 Task: Search one way flight ticket for 3 adults, 3 children in business from Nantucket: Nantucket Memorial Airport to Rock Springs: Southwest Wyoming Regional Airport (rock Springs Sweetwater County Airport) on 8-5-2023. Choice of flights is Singapure airlines. Number of bags: 4 checked bags. Price is upto 42000. Outbound departure time preference is 19:30.
Action: Mouse moved to (248, 254)
Screenshot: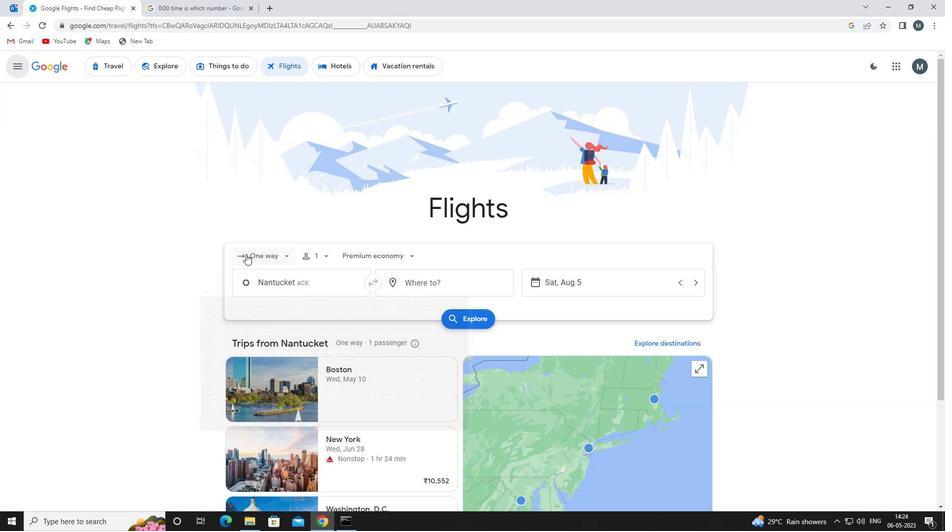 
Action: Mouse pressed left at (248, 254)
Screenshot: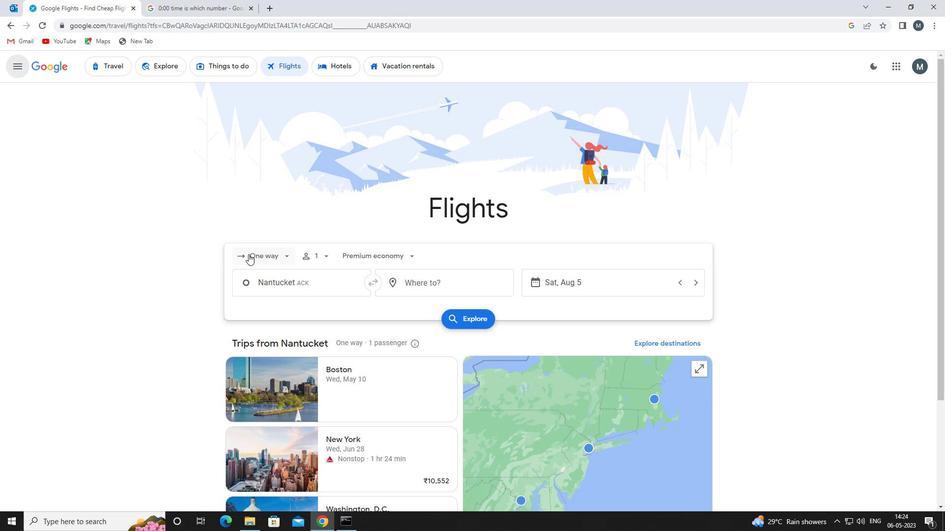 
Action: Mouse moved to (269, 305)
Screenshot: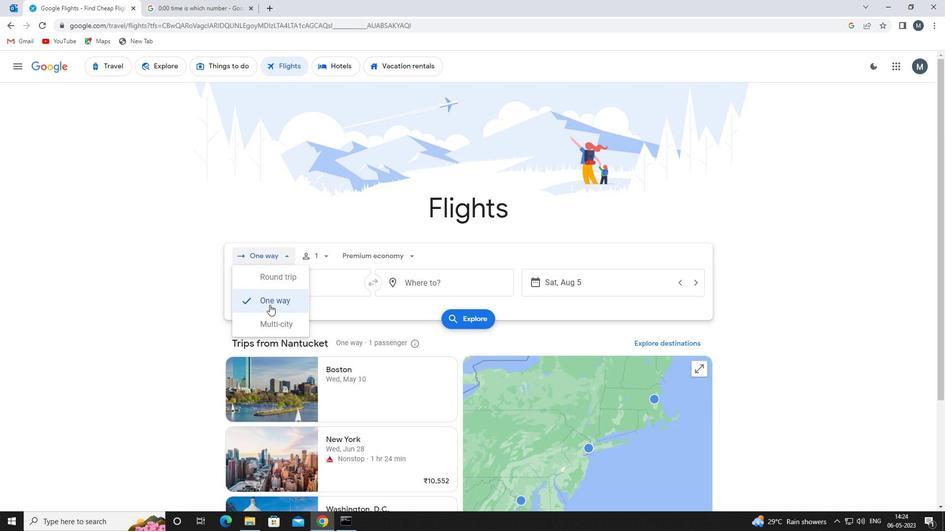 
Action: Mouse pressed left at (269, 305)
Screenshot: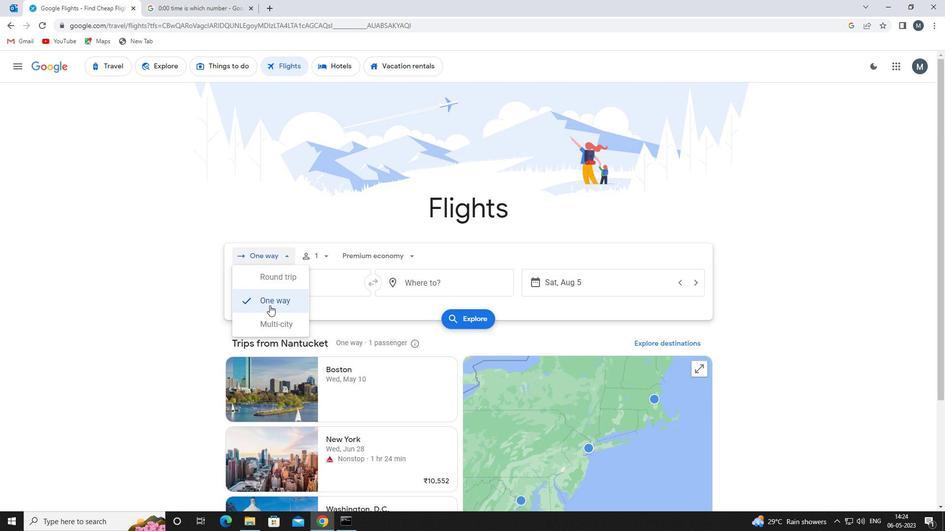 
Action: Mouse moved to (315, 260)
Screenshot: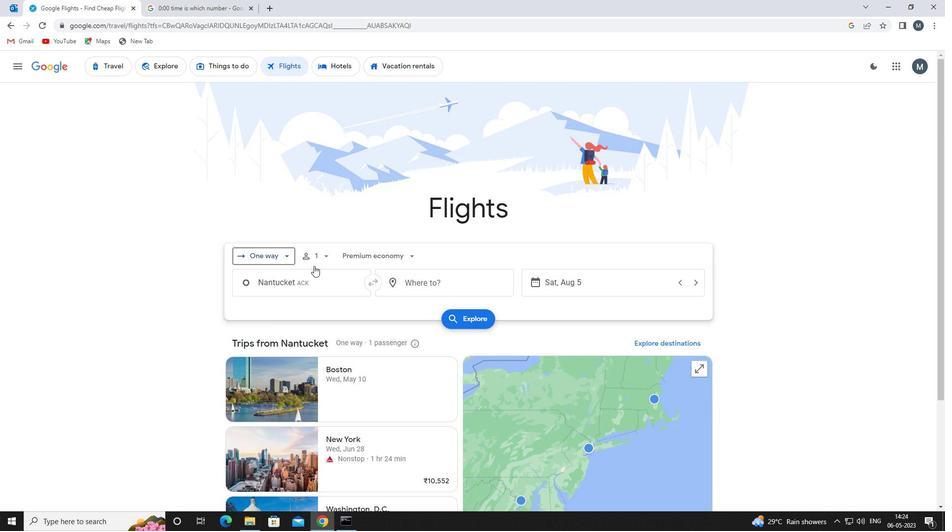 
Action: Mouse pressed left at (315, 260)
Screenshot: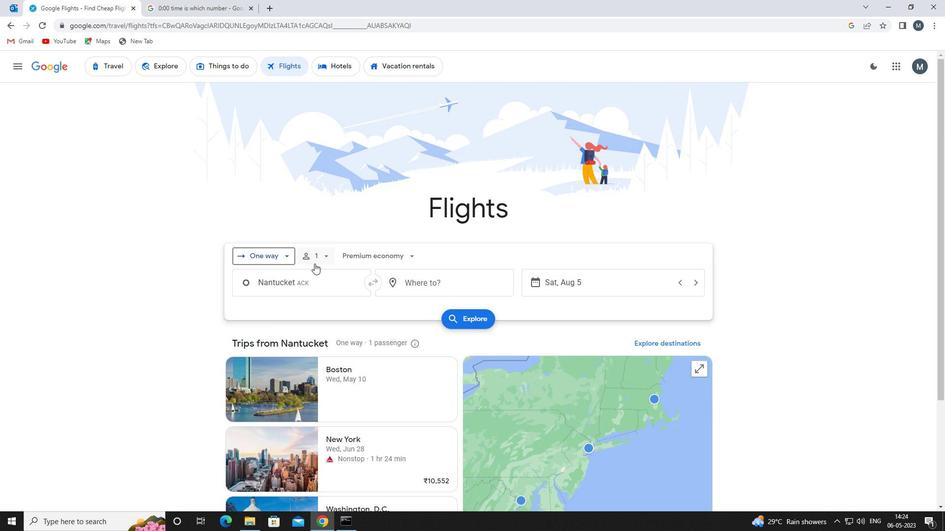 
Action: Mouse moved to (402, 281)
Screenshot: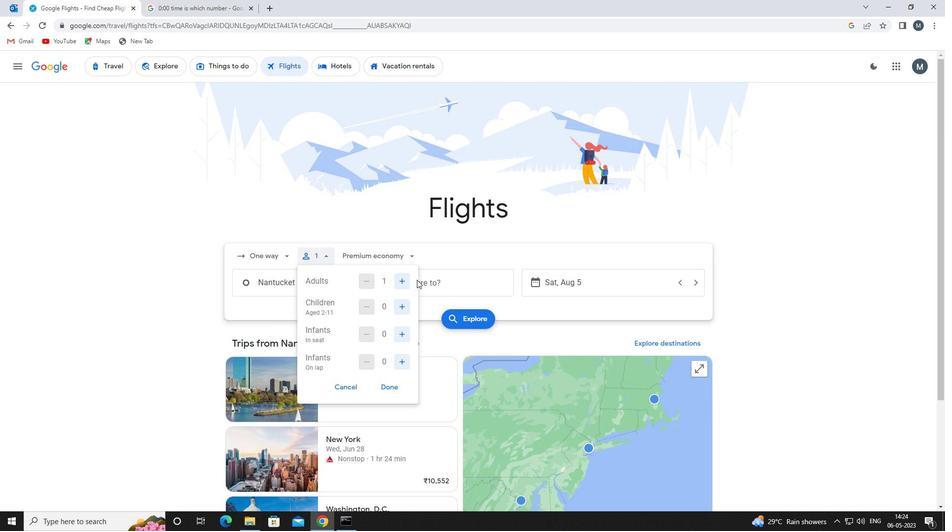 
Action: Mouse pressed left at (402, 281)
Screenshot: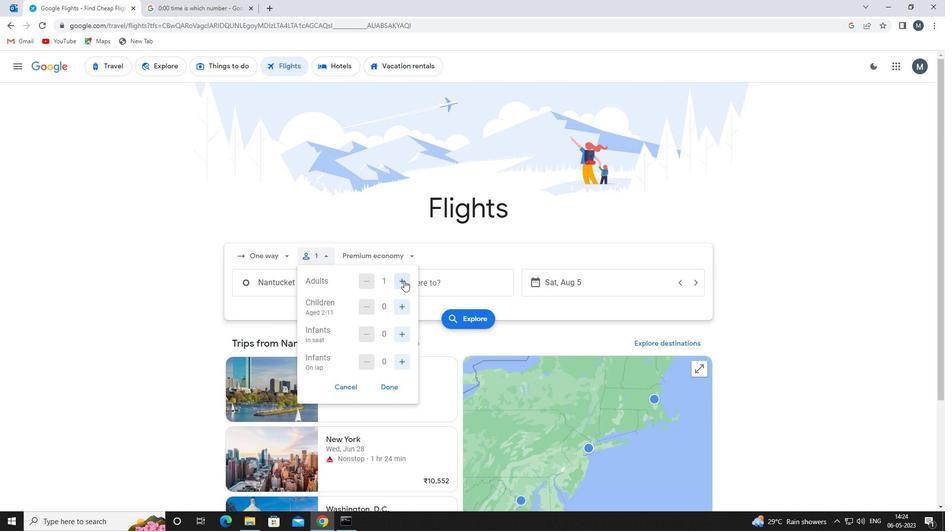 
Action: Mouse pressed left at (402, 281)
Screenshot: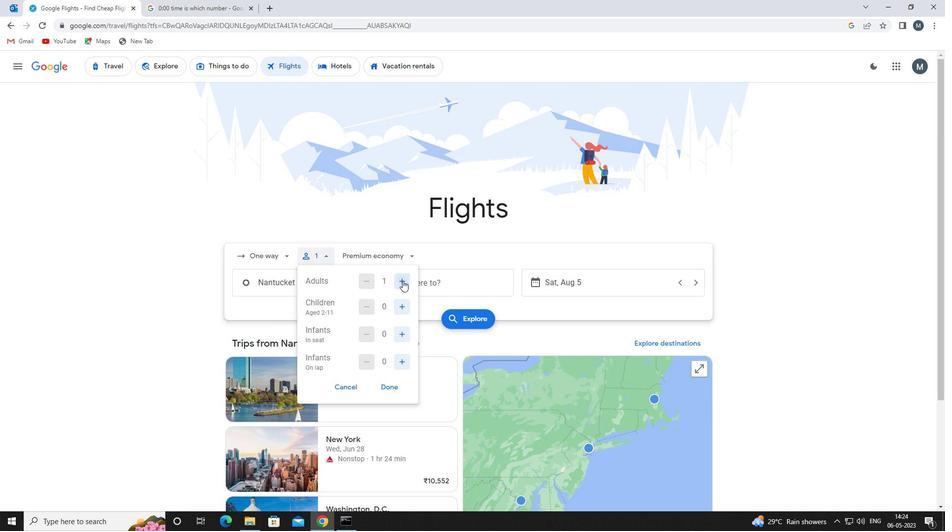 
Action: Mouse moved to (401, 303)
Screenshot: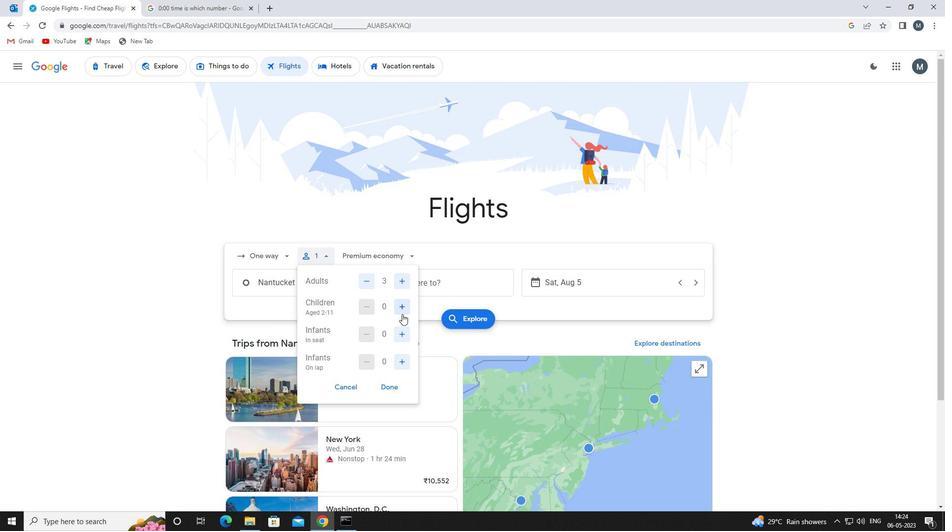 
Action: Mouse pressed left at (401, 303)
Screenshot: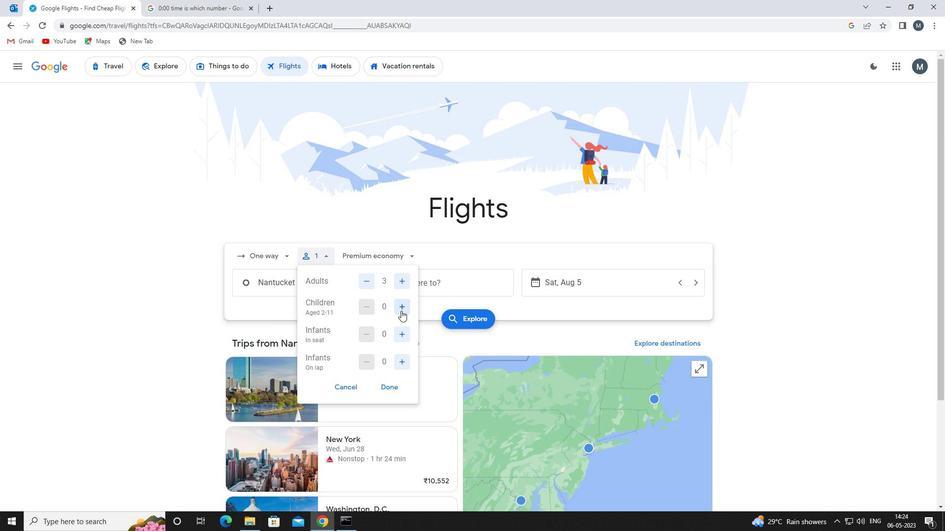 
Action: Mouse pressed left at (401, 303)
Screenshot: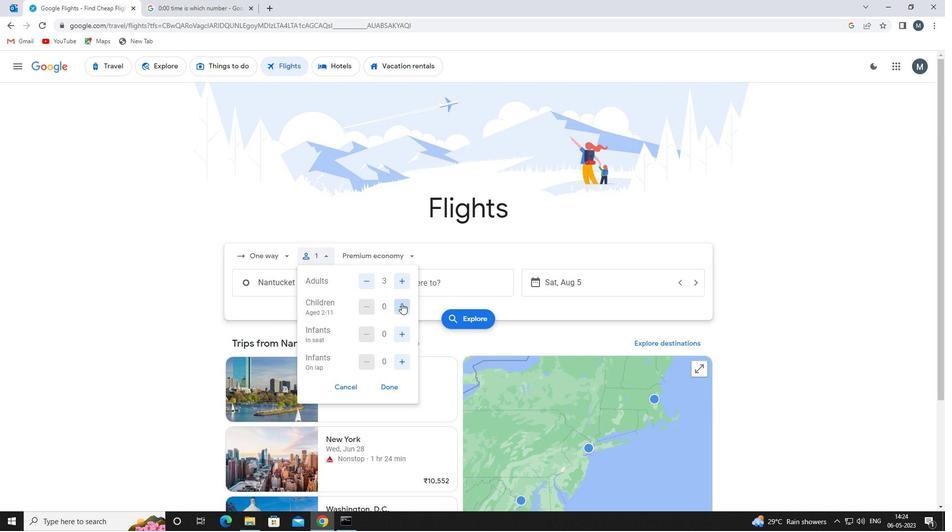 
Action: Mouse pressed left at (401, 303)
Screenshot: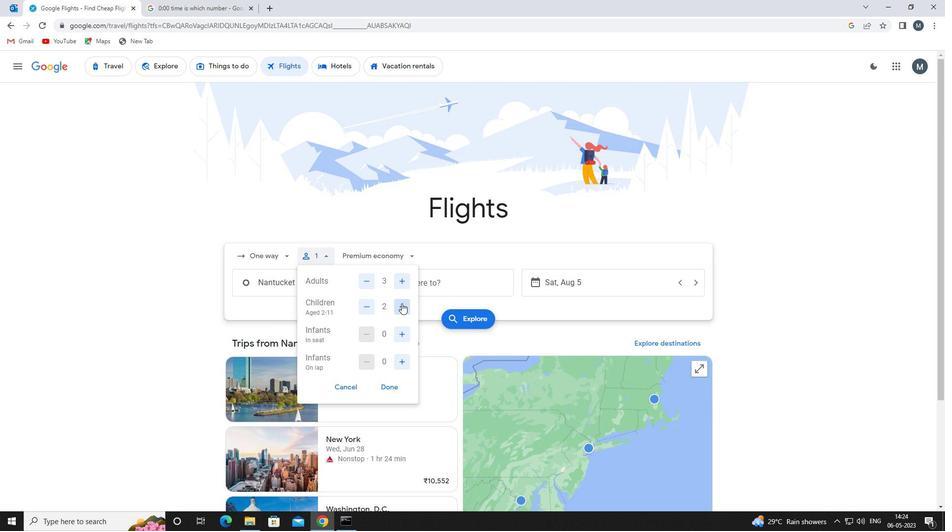 
Action: Mouse moved to (388, 388)
Screenshot: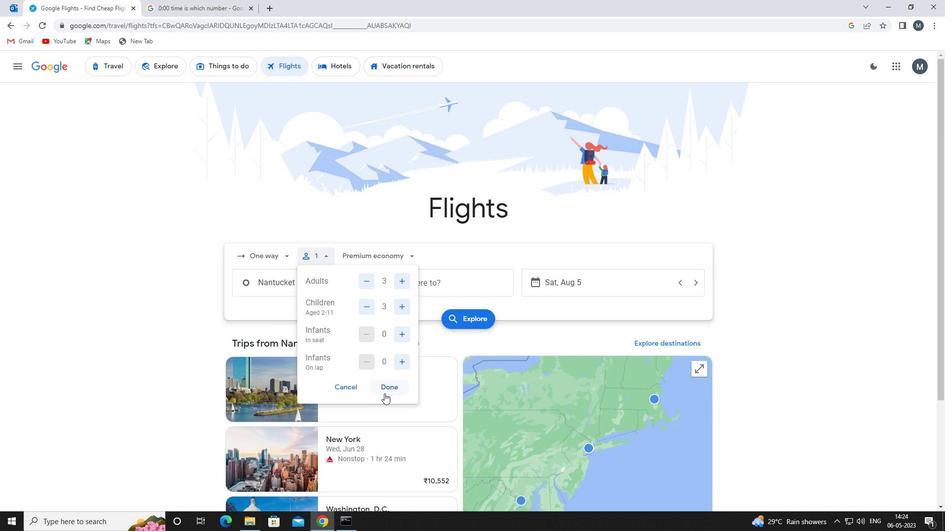 
Action: Mouse pressed left at (388, 388)
Screenshot: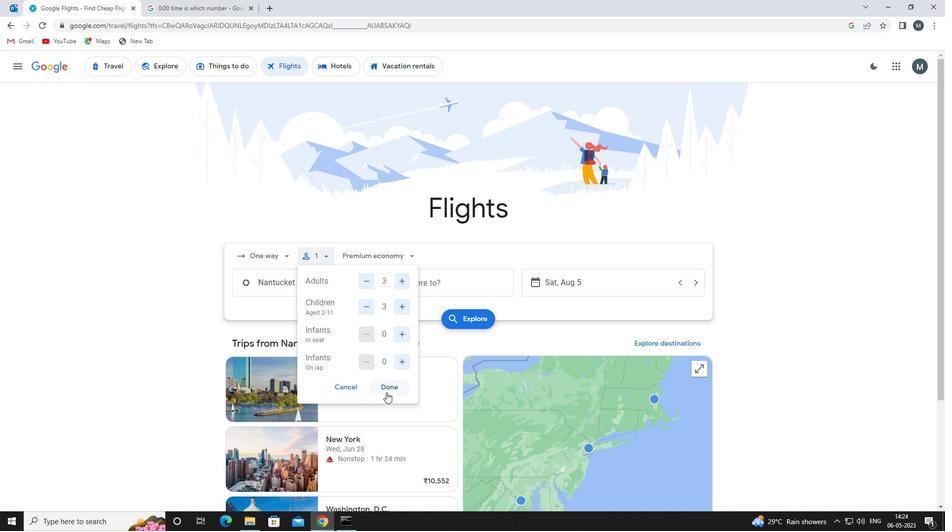 
Action: Mouse moved to (388, 254)
Screenshot: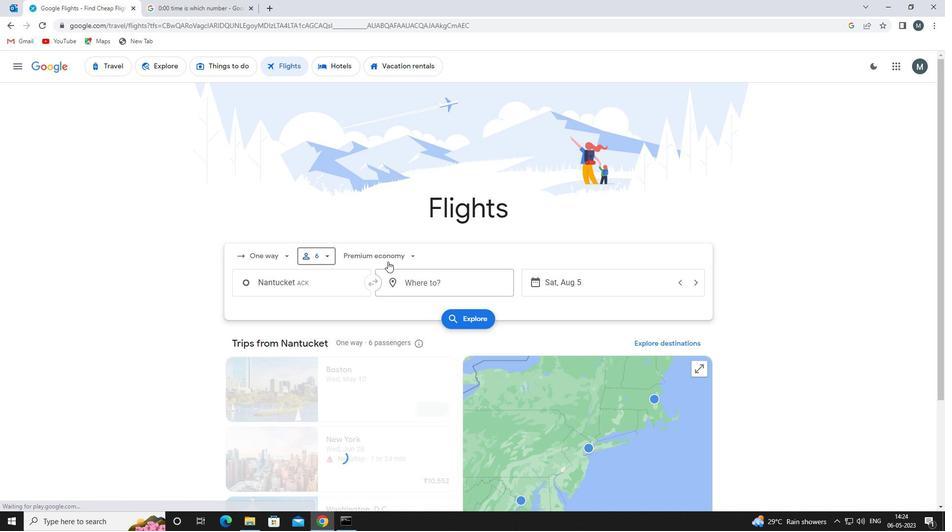 
Action: Mouse pressed left at (388, 254)
Screenshot: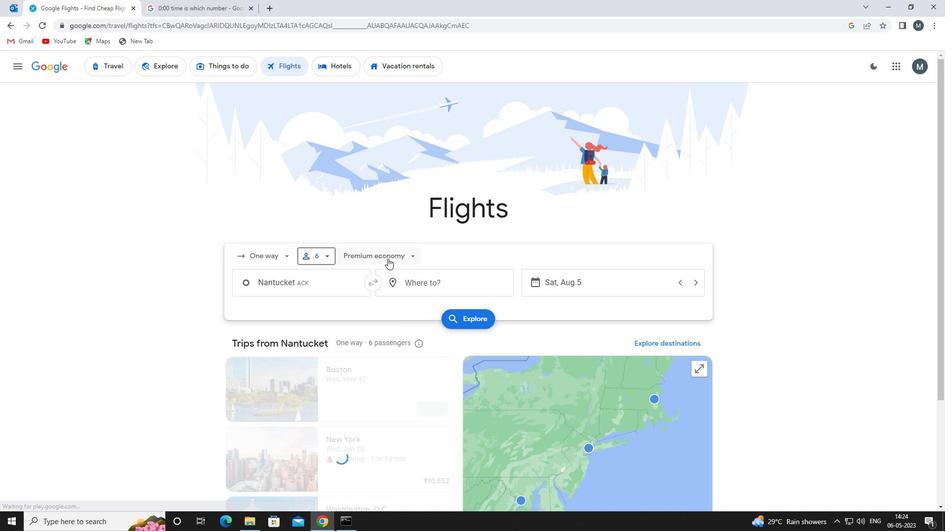 
Action: Mouse moved to (378, 324)
Screenshot: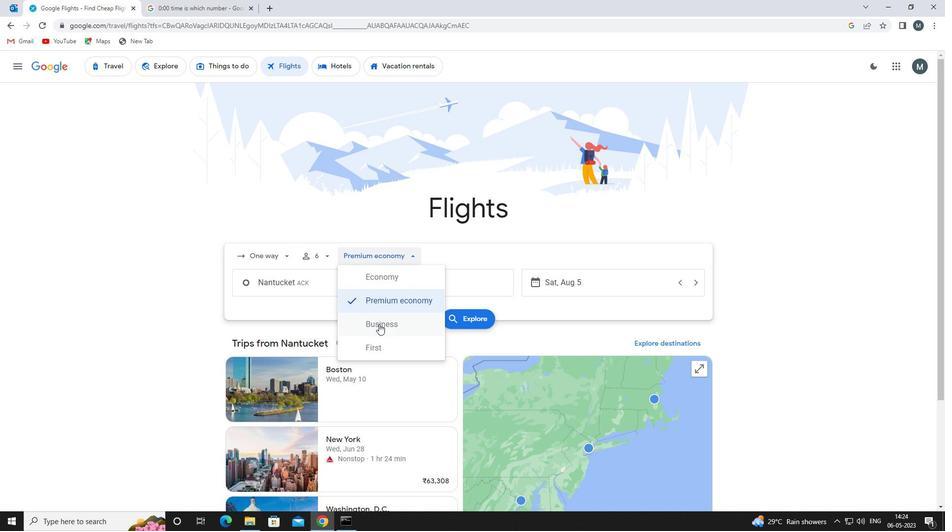 
Action: Mouse pressed left at (378, 324)
Screenshot: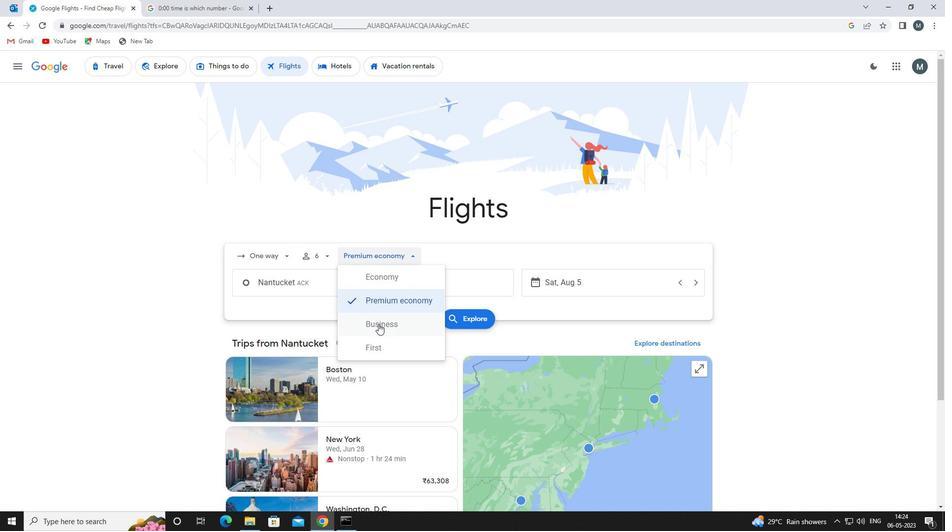 
Action: Mouse moved to (295, 287)
Screenshot: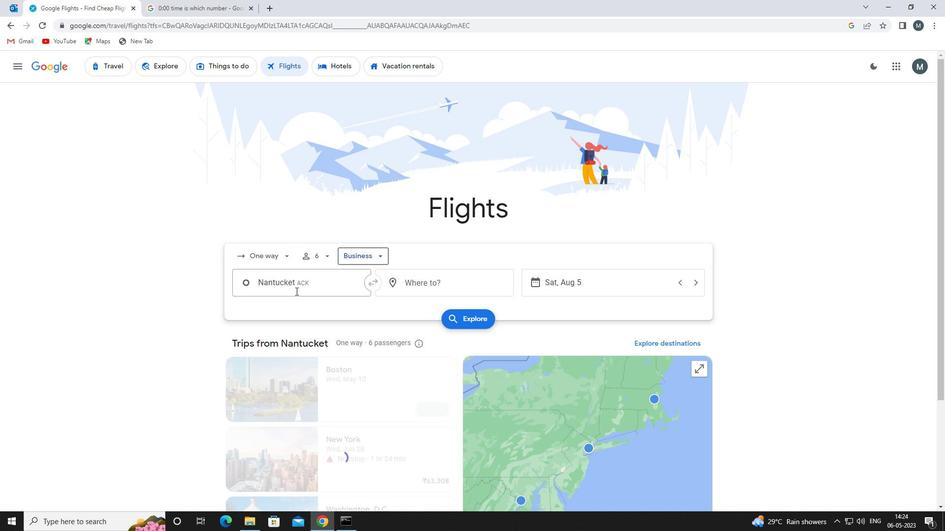 
Action: Mouse pressed left at (295, 287)
Screenshot: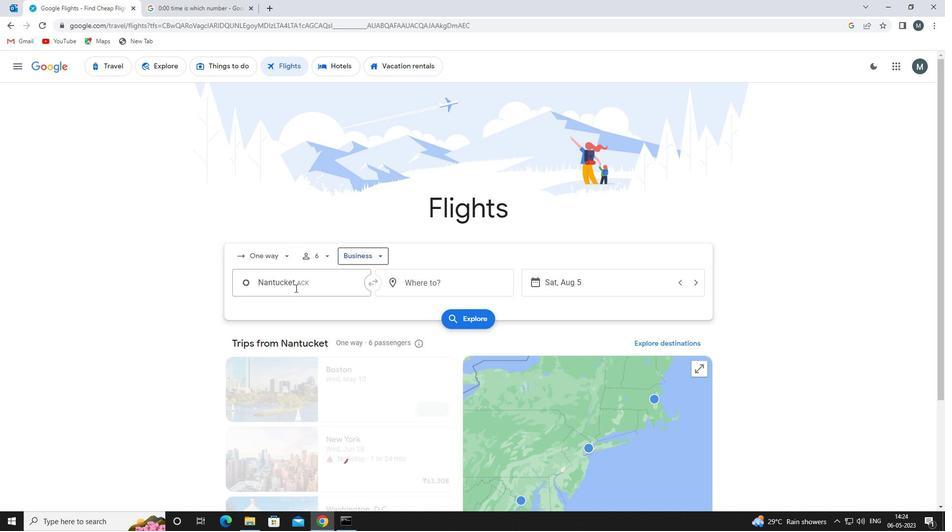 
Action: Mouse moved to (295, 286)
Screenshot: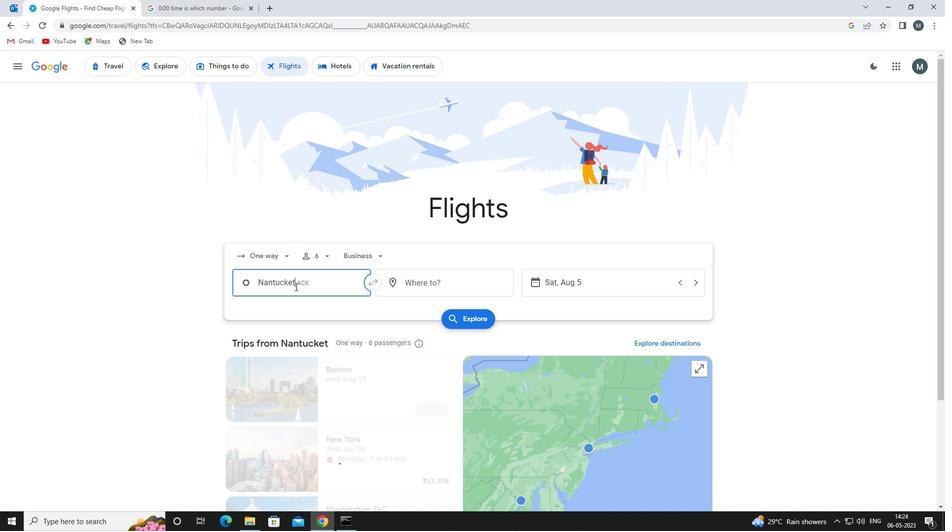 
Action: Key pressed nan<Key.enter>
Screenshot: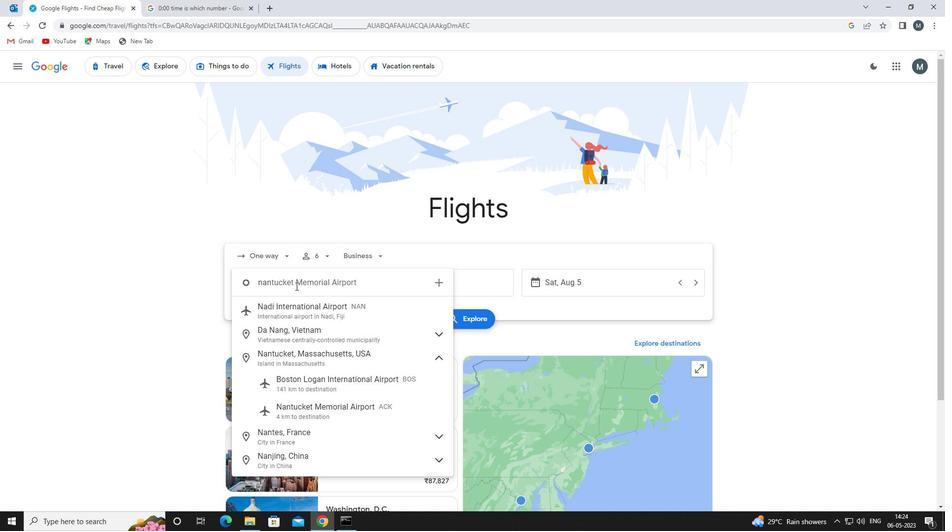 
Action: Mouse moved to (291, 284)
Screenshot: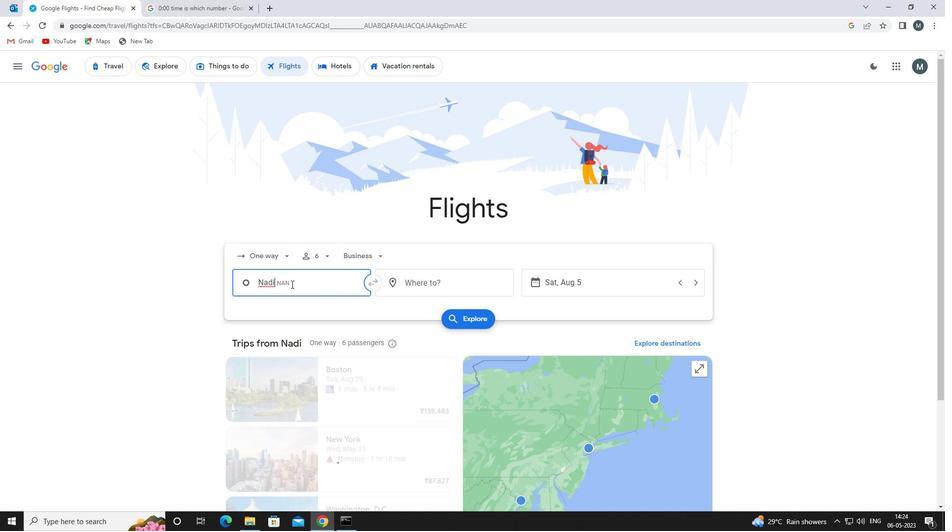 
Action: Key pressed <Key.backspace><Key.backspace>ntucket
Screenshot: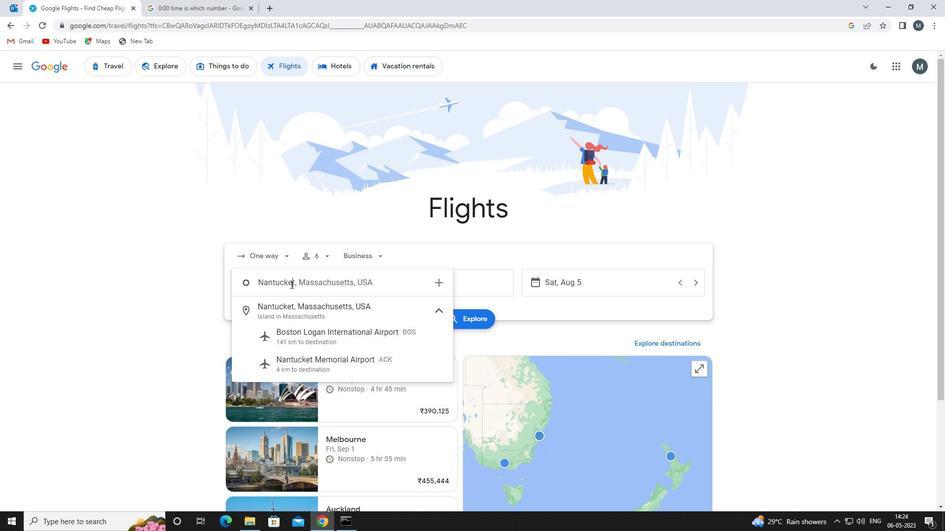 
Action: Mouse moved to (308, 364)
Screenshot: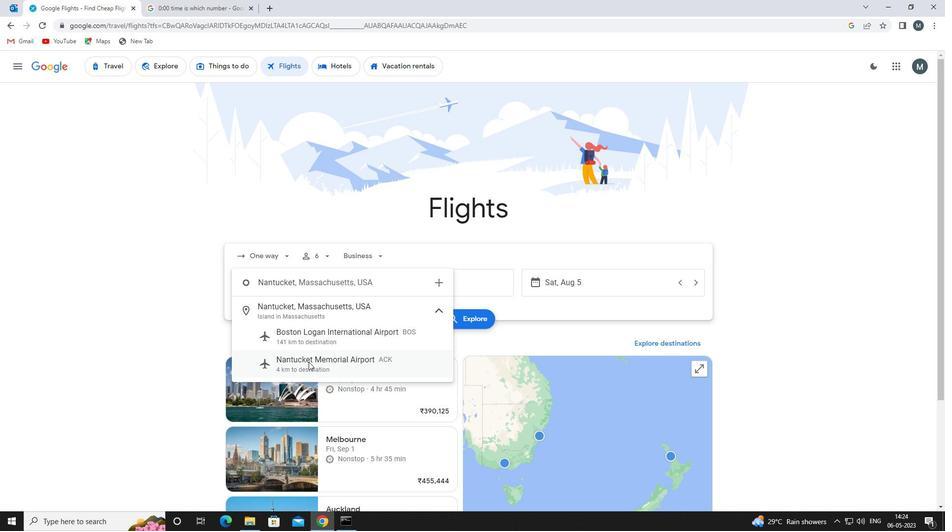 
Action: Mouse pressed left at (308, 364)
Screenshot: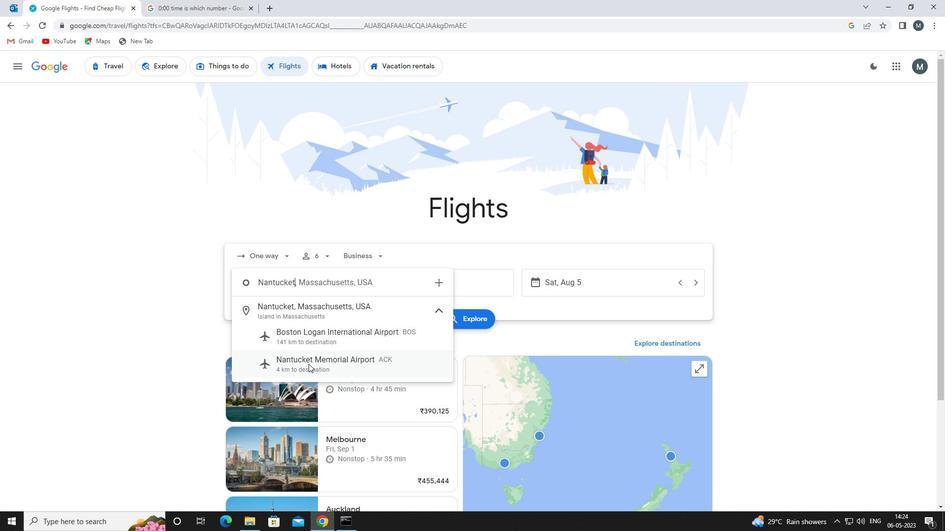 
Action: Mouse moved to (430, 283)
Screenshot: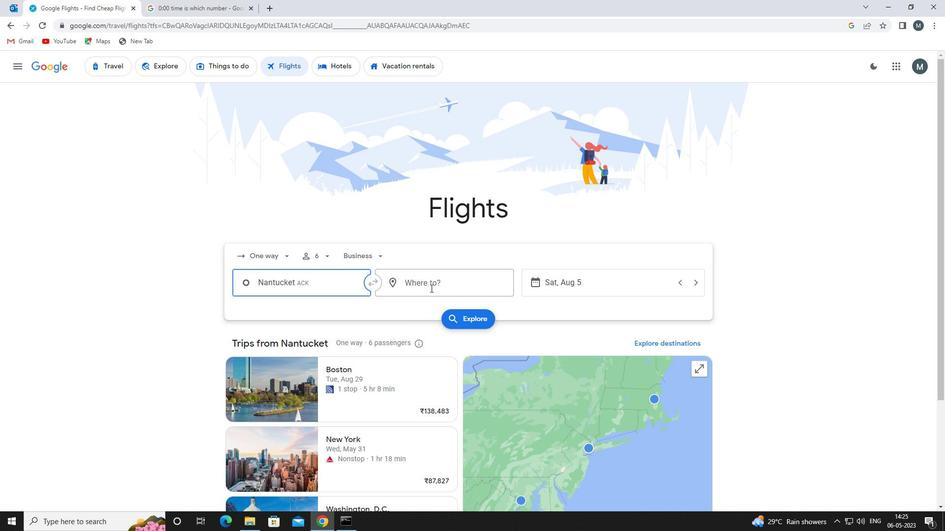 
Action: Mouse pressed left at (430, 283)
Screenshot: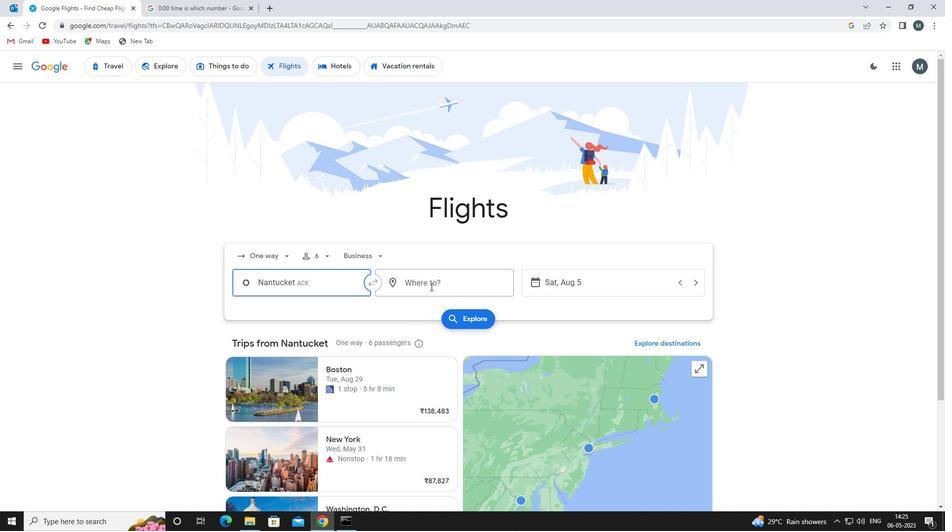 
Action: Key pressed southwest<Key.space>wy
Screenshot: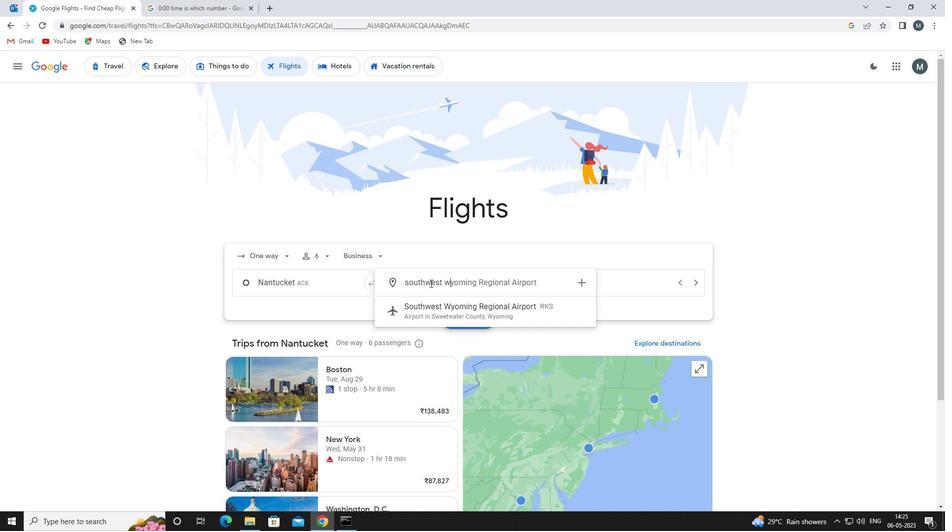 
Action: Mouse moved to (455, 314)
Screenshot: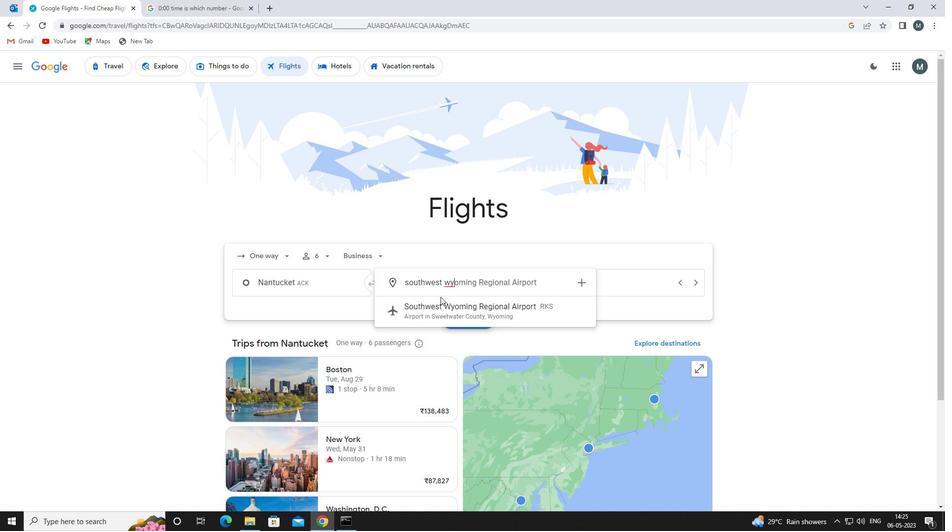 
Action: Mouse pressed left at (455, 314)
Screenshot: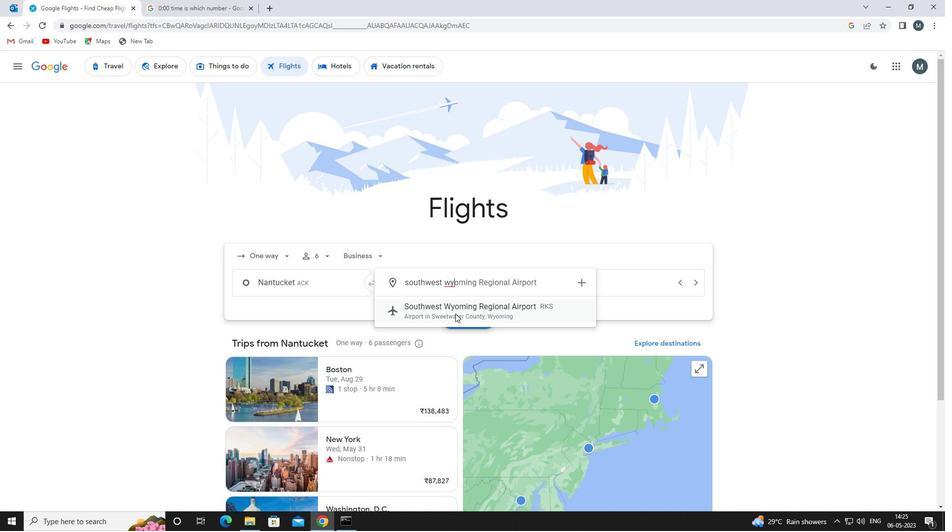 
Action: Mouse moved to (548, 286)
Screenshot: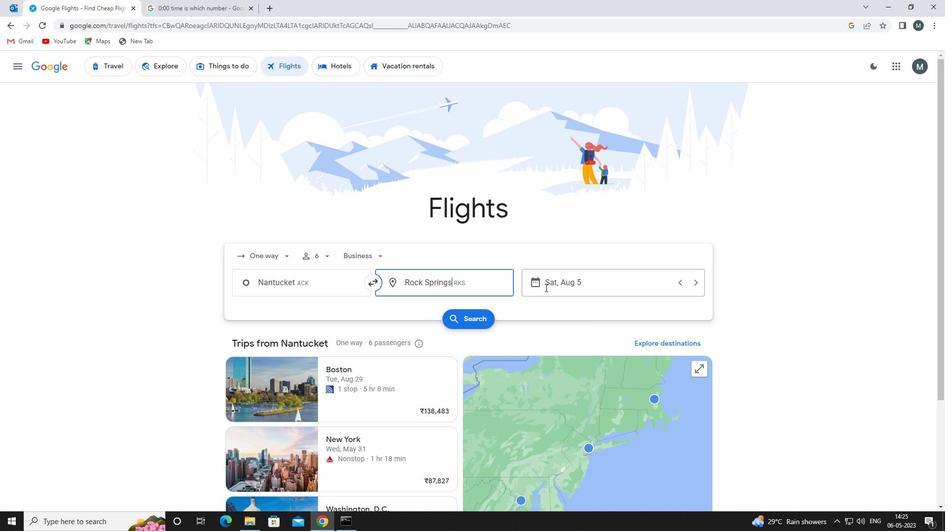 
Action: Mouse pressed left at (548, 286)
Screenshot: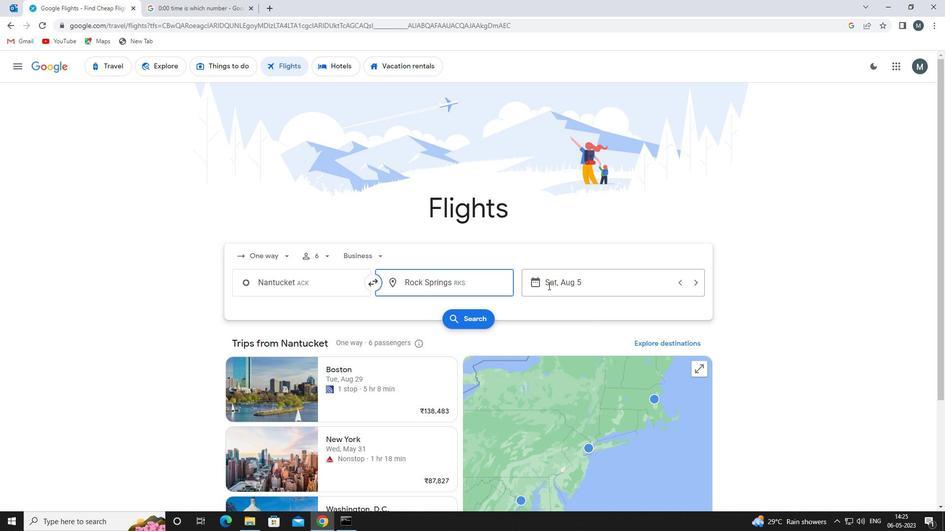 
Action: Mouse moved to (496, 332)
Screenshot: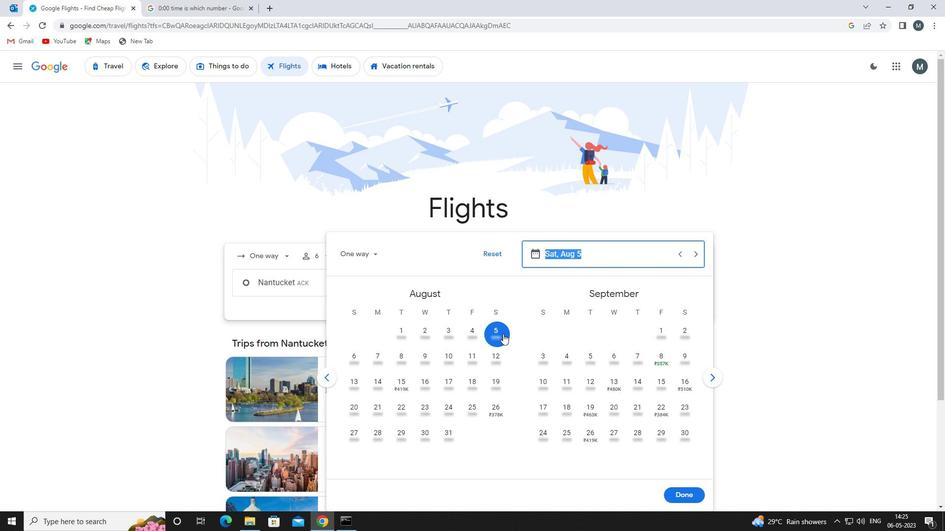 
Action: Mouse pressed left at (496, 332)
Screenshot: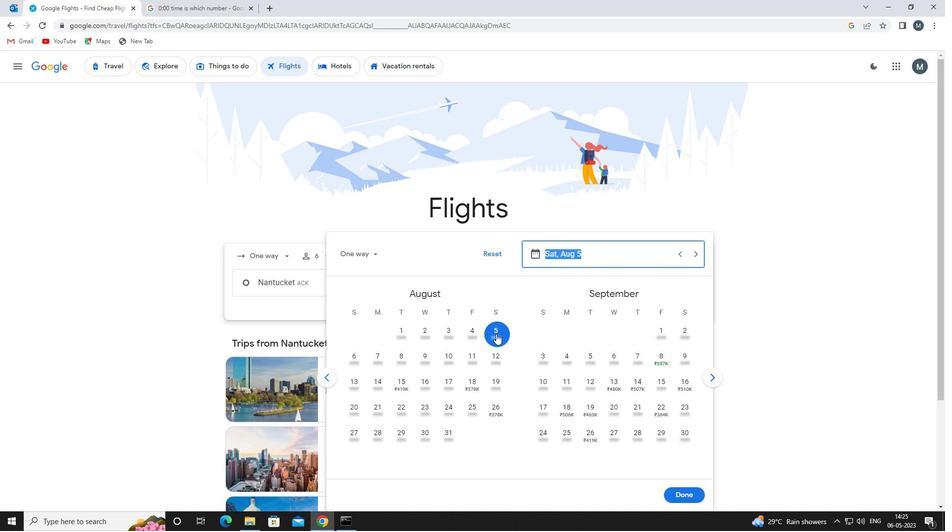 
Action: Mouse moved to (678, 498)
Screenshot: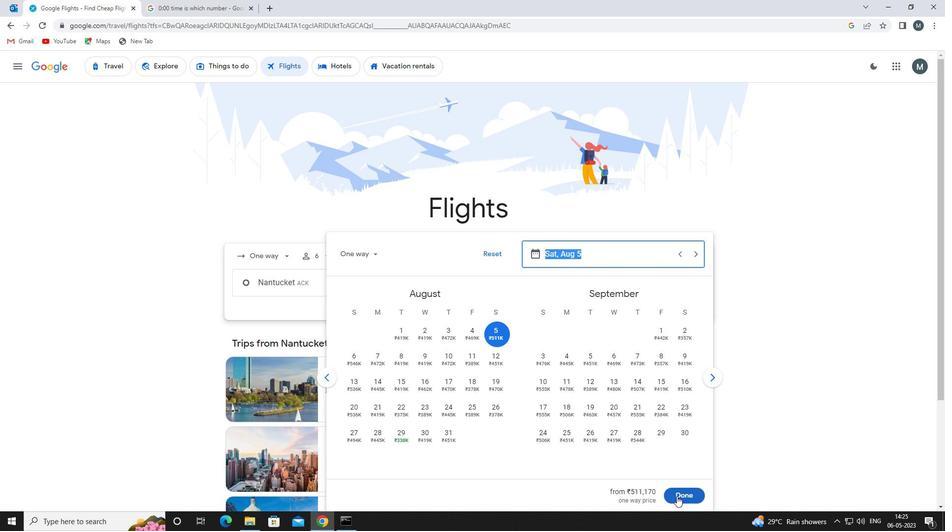 
Action: Mouse pressed left at (678, 498)
Screenshot: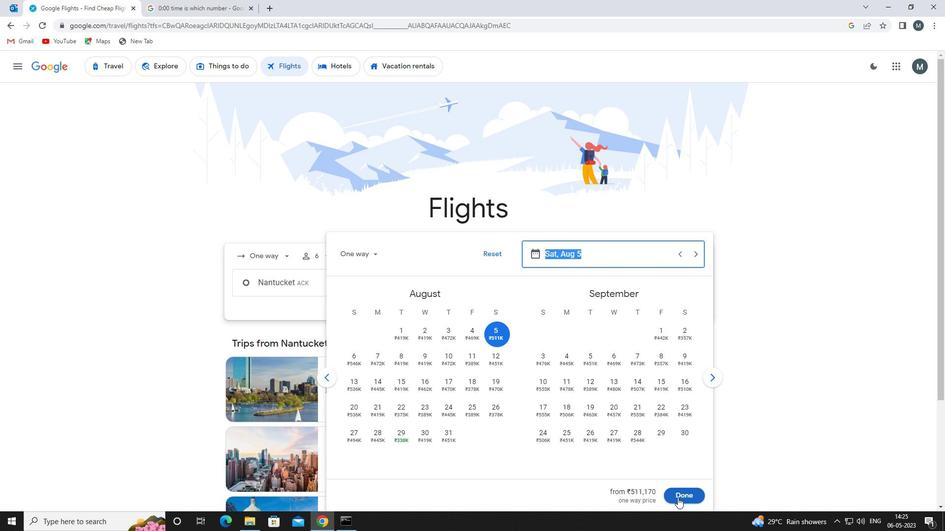 
Action: Mouse moved to (464, 323)
Screenshot: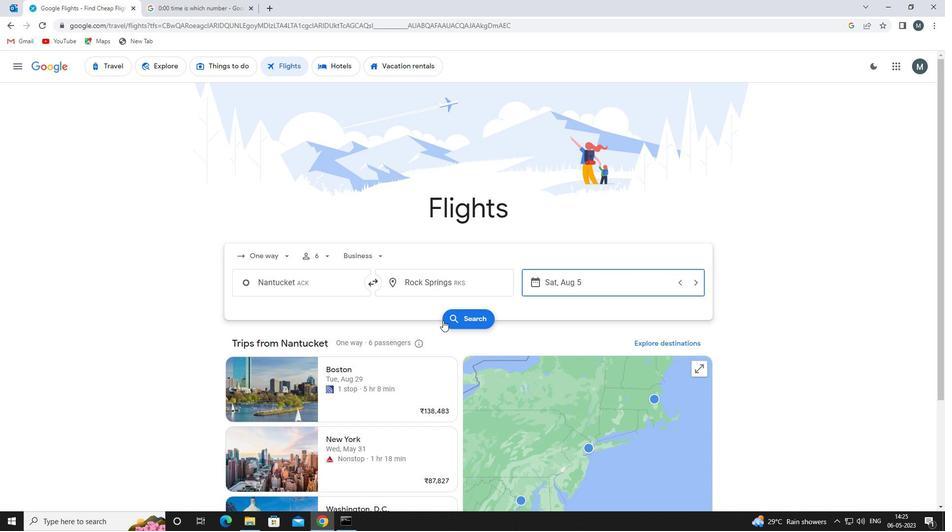 
Action: Mouse pressed left at (464, 323)
Screenshot: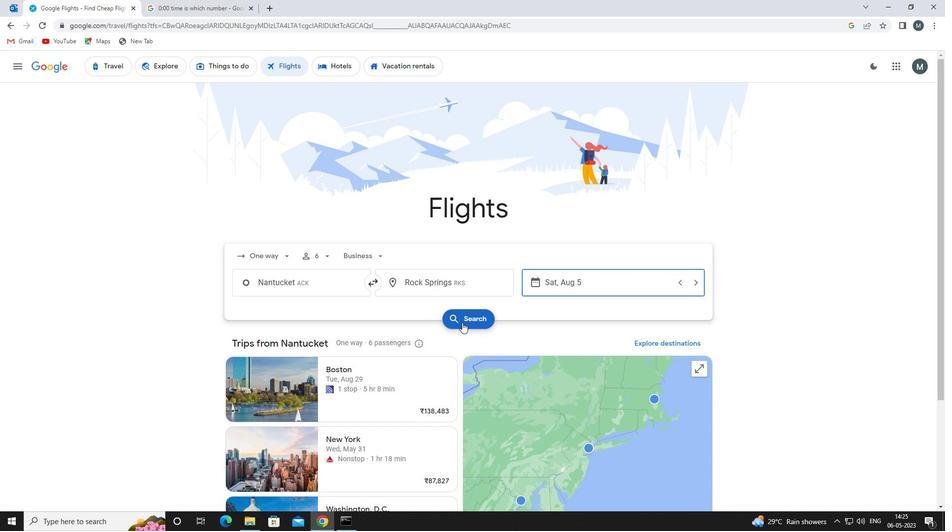 
Action: Mouse moved to (259, 160)
Screenshot: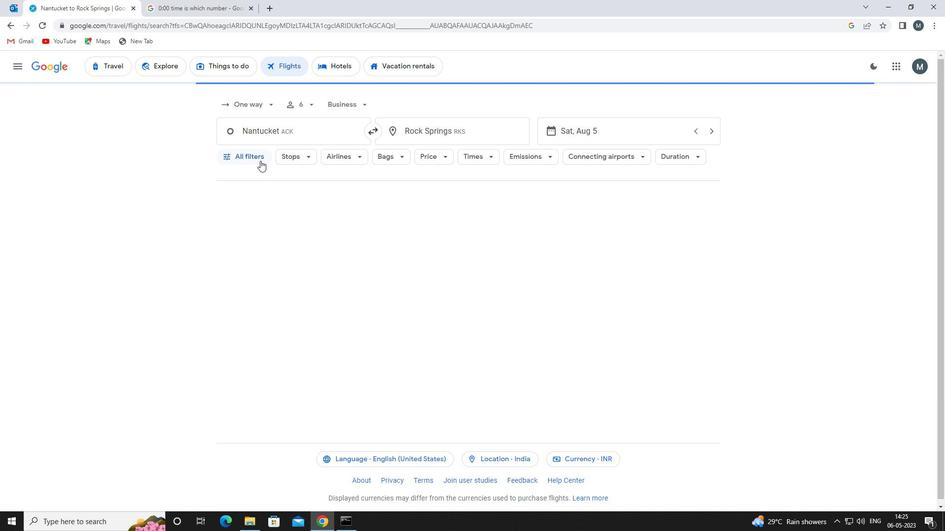
Action: Mouse pressed left at (259, 160)
Screenshot: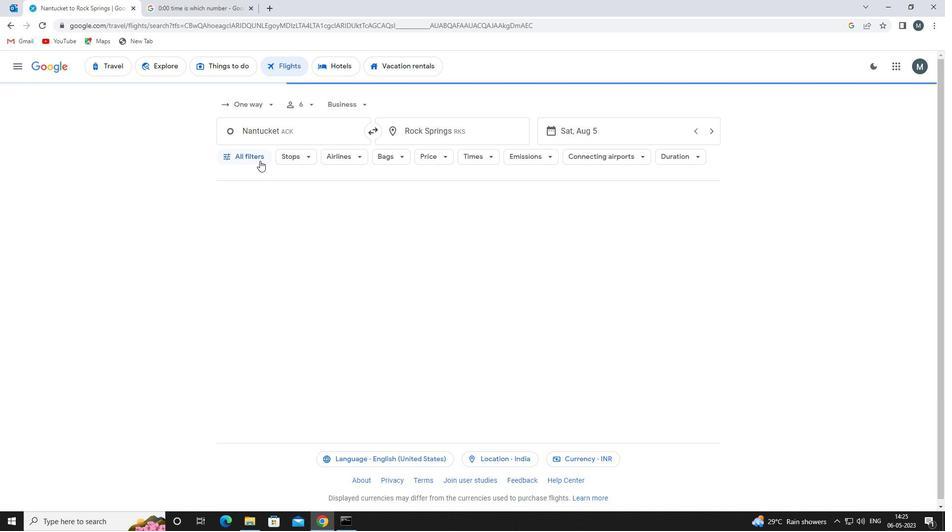 
Action: Mouse moved to (350, 335)
Screenshot: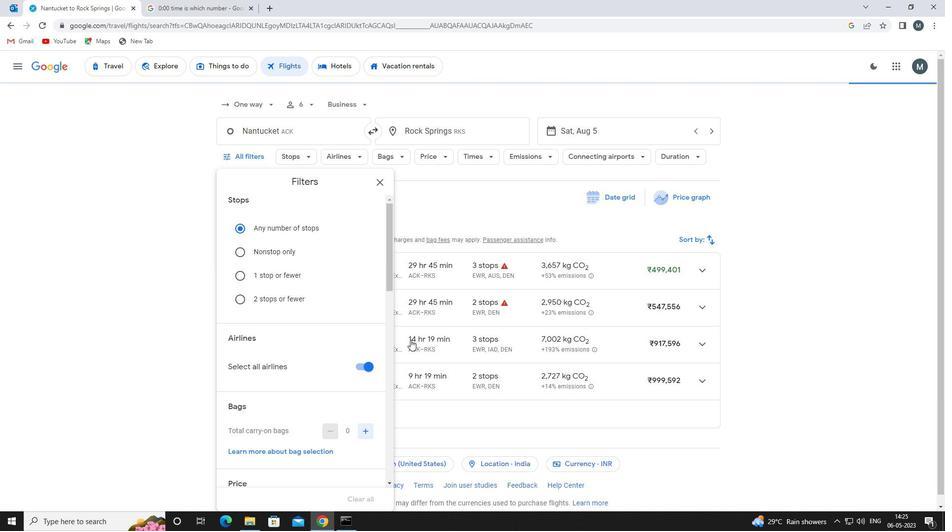 
Action: Mouse scrolled (350, 335) with delta (0, 0)
Screenshot: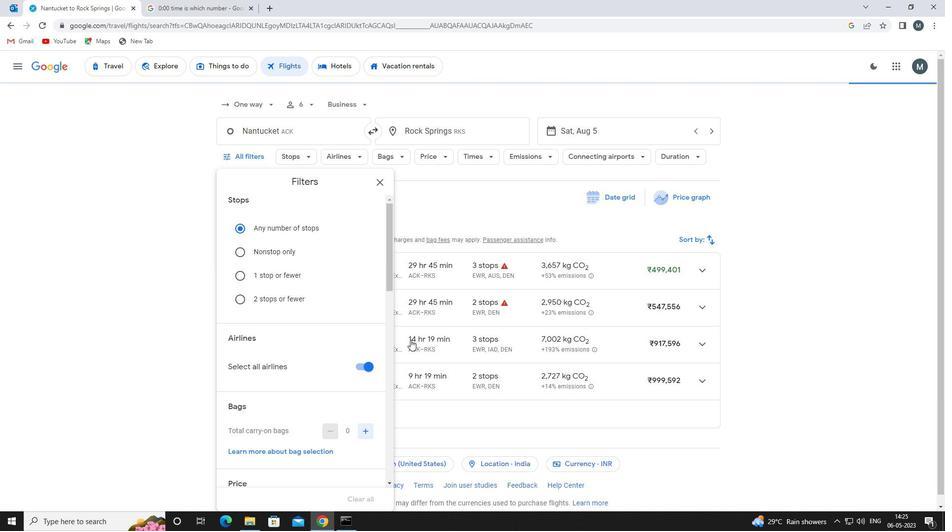 
Action: Mouse moved to (366, 315)
Screenshot: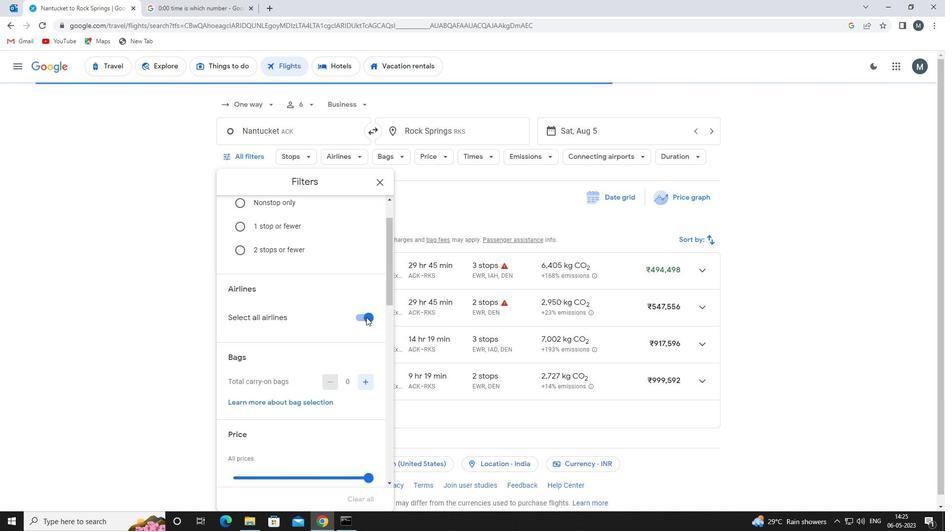 
Action: Mouse pressed left at (366, 315)
Screenshot: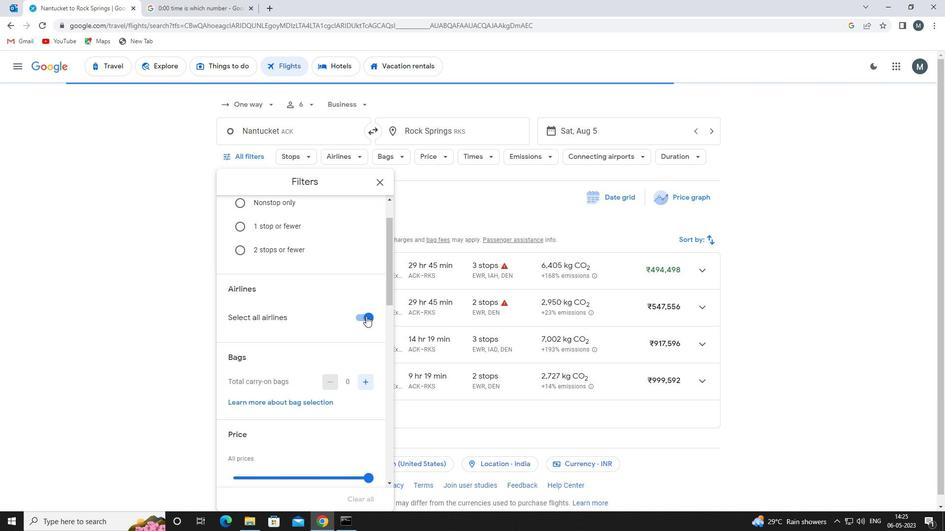 
Action: Mouse moved to (338, 311)
Screenshot: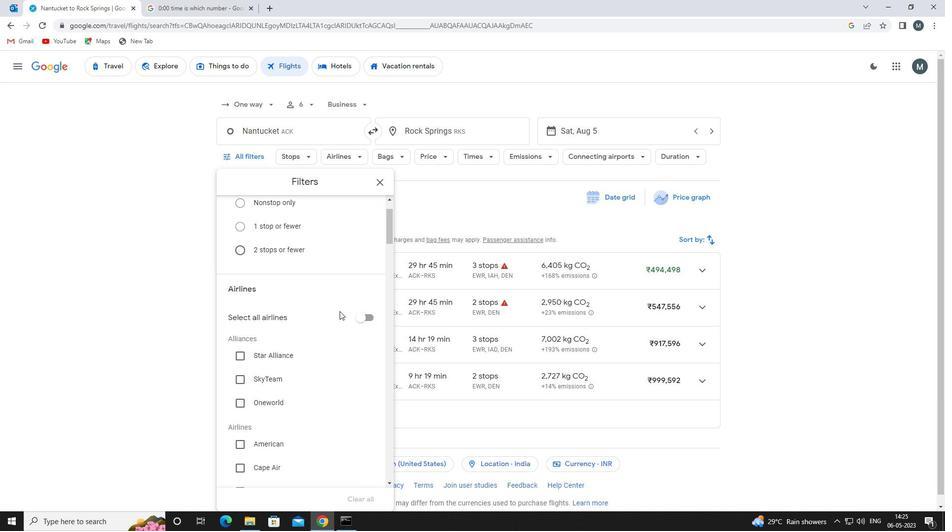 
Action: Mouse scrolled (338, 311) with delta (0, 0)
Screenshot: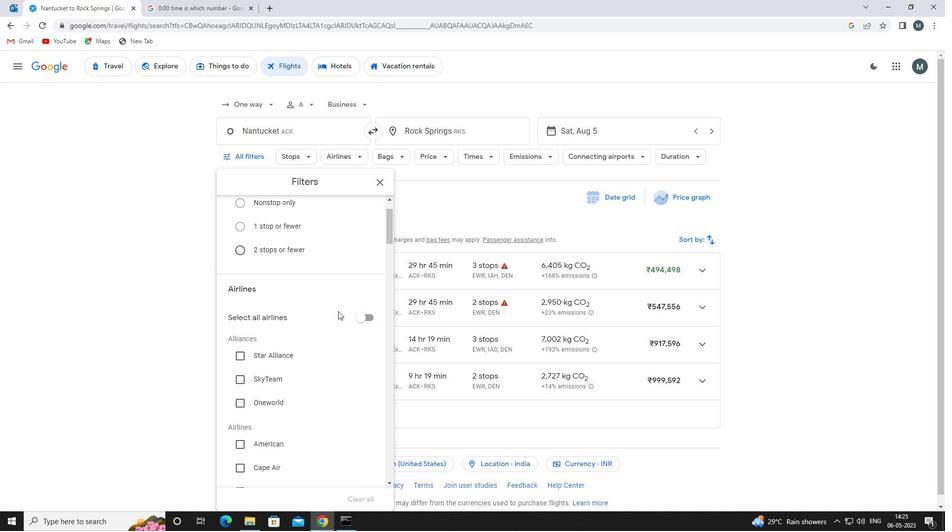 
Action: Mouse moved to (335, 314)
Screenshot: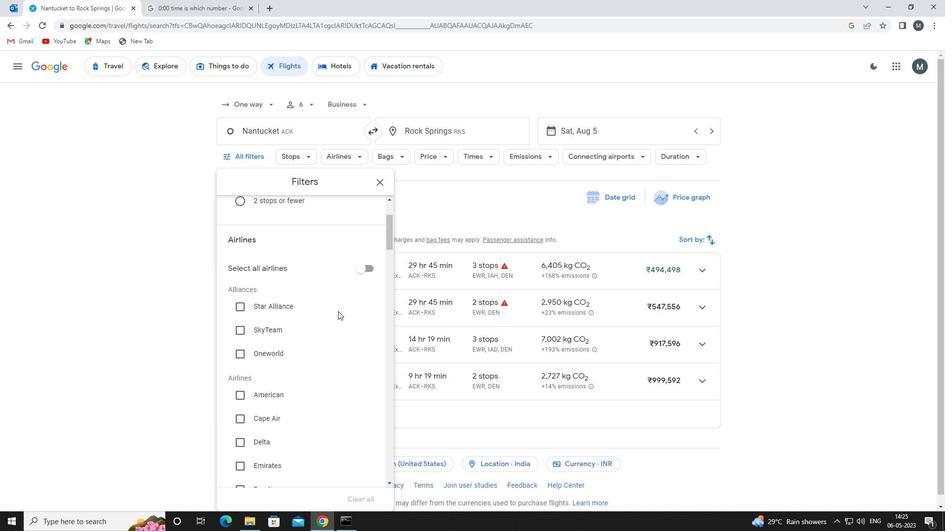 
Action: Mouse scrolled (335, 313) with delta (0, 0)
Screenshot: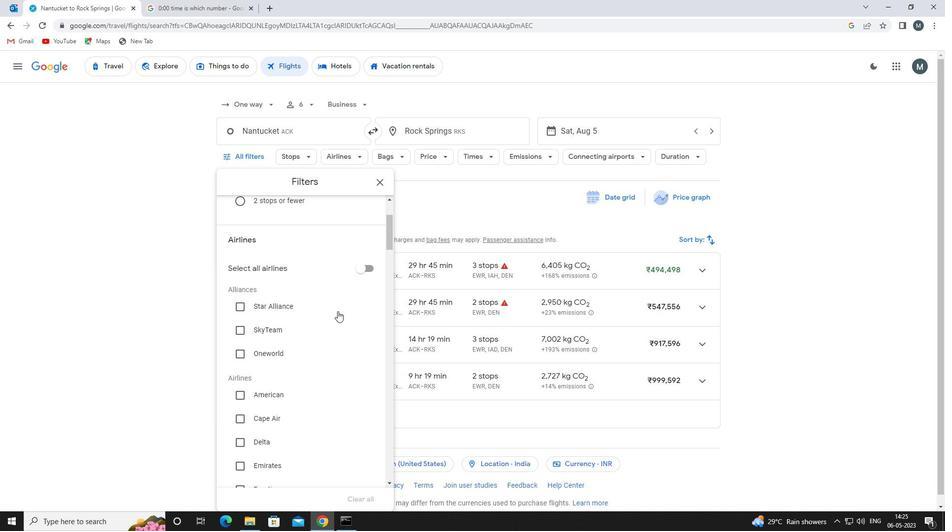 
Action: Mouse moved to (334, 317)
Screenshot: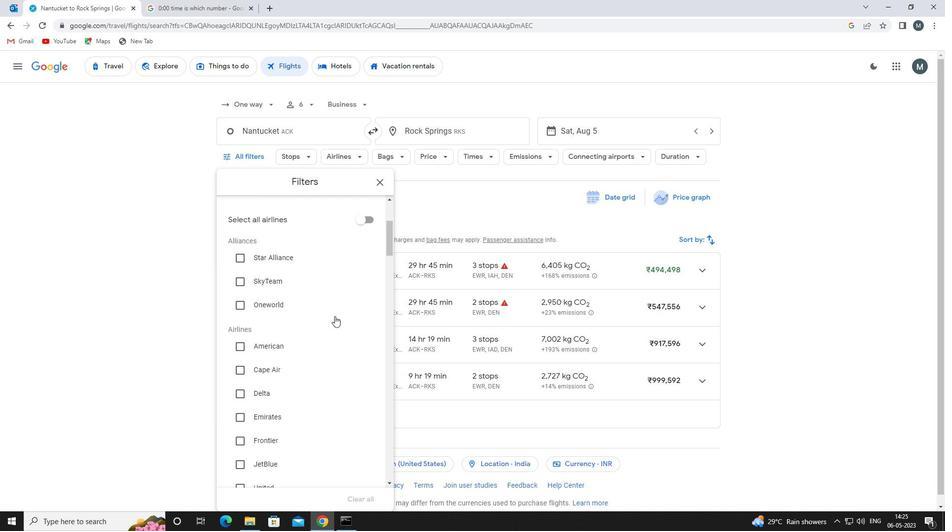 
Action: Mouse scrolled (334, 316) with delta (0, 0)
Screenshot: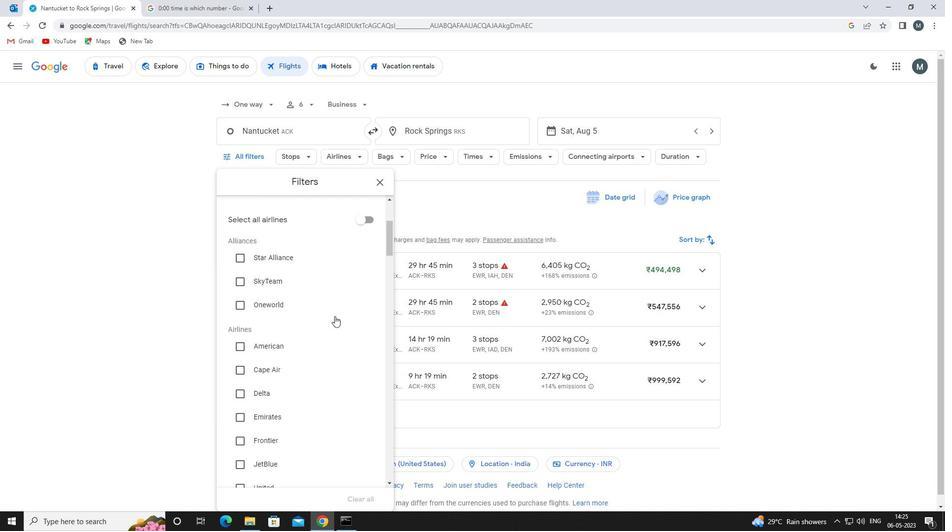 
Action: Mouse moved to (333, 318)
Screenshot: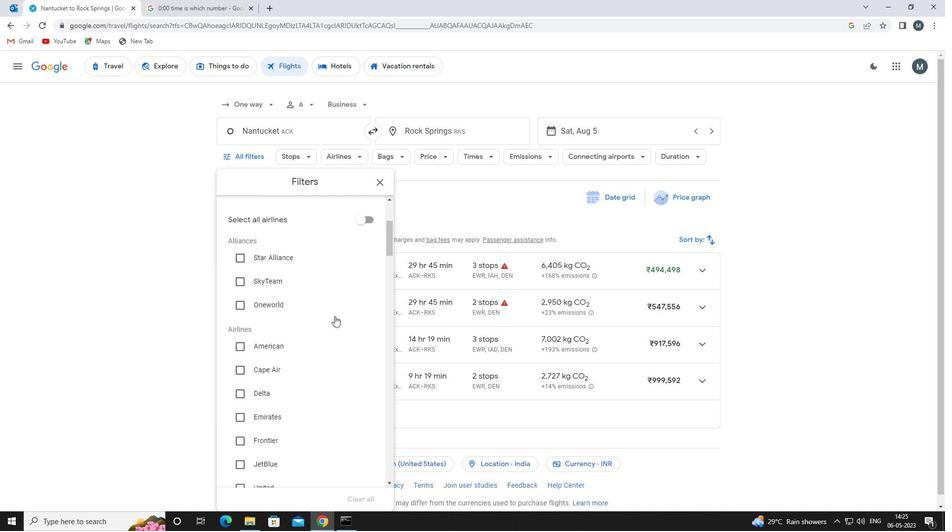 
Action: Mouse scrolled (333, 318) with delta (0, 0)
Screenshot: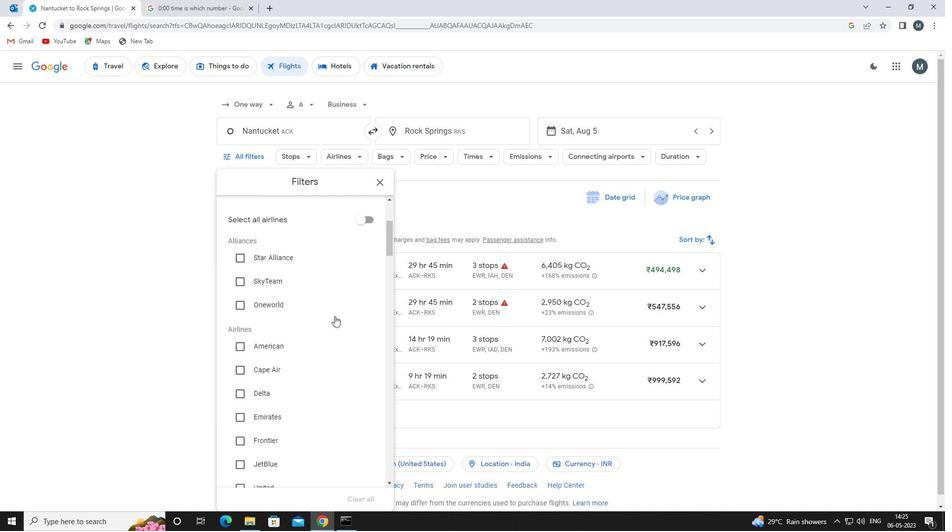 
Action: Mouse moved to (311, 326)
Screenshot: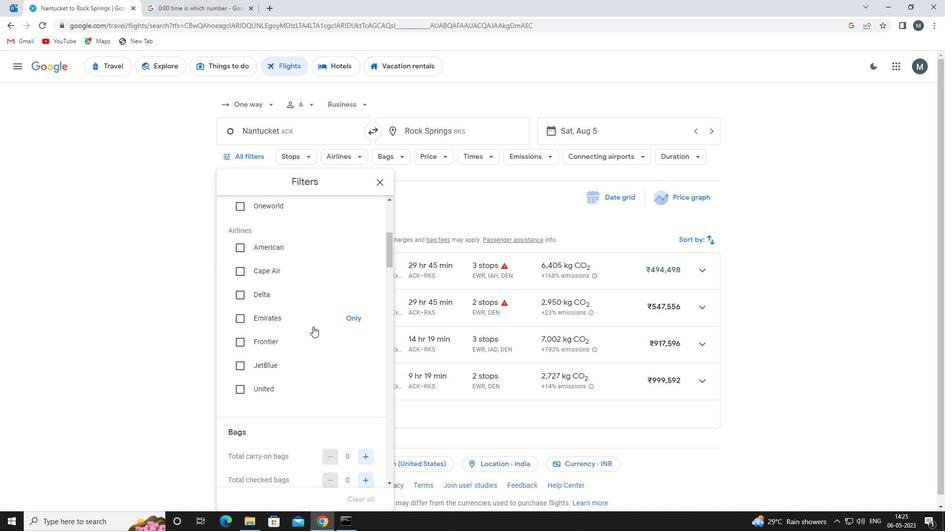 
Action: Mouse scrolled (311, 326) with delta (0, 0)
Screenshot: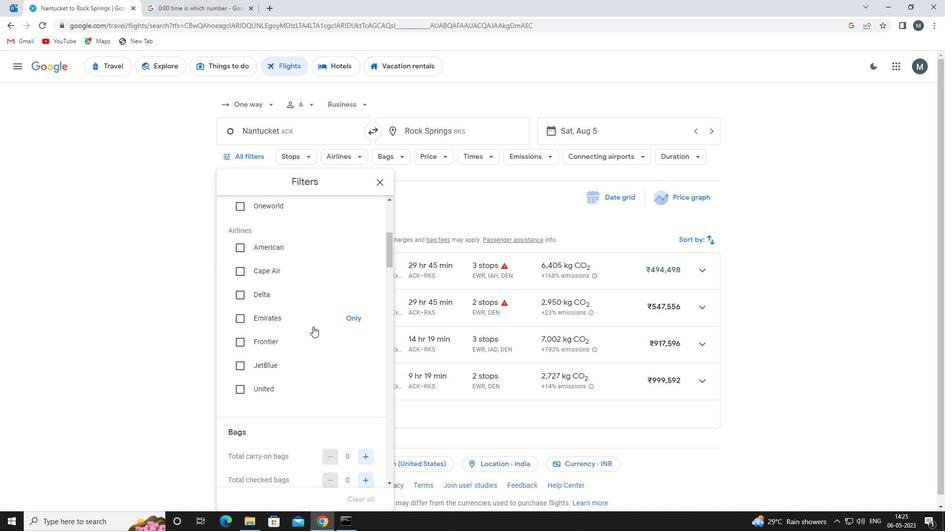
Action: Mouse moved to (311, 327)
Screenshot: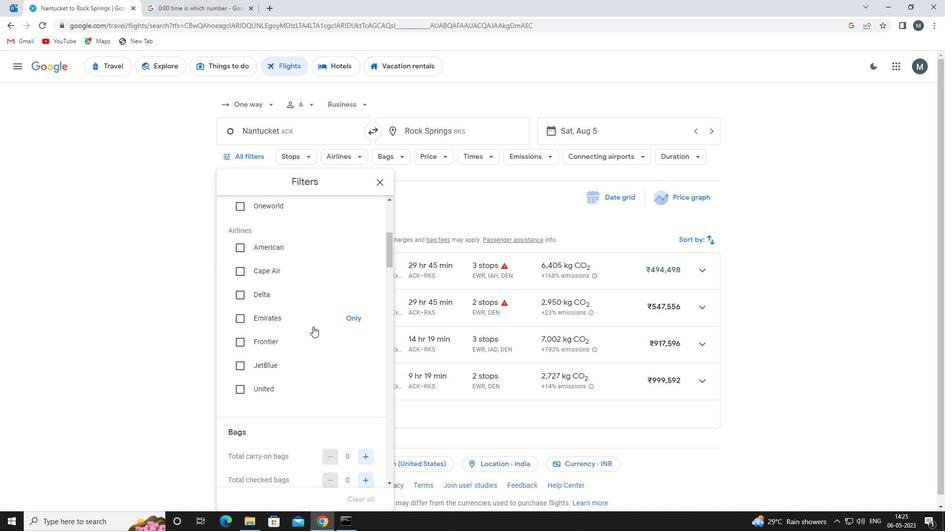 
Action: Mouse scrolled (311, 326) with delta (0, 0)
Screenshot: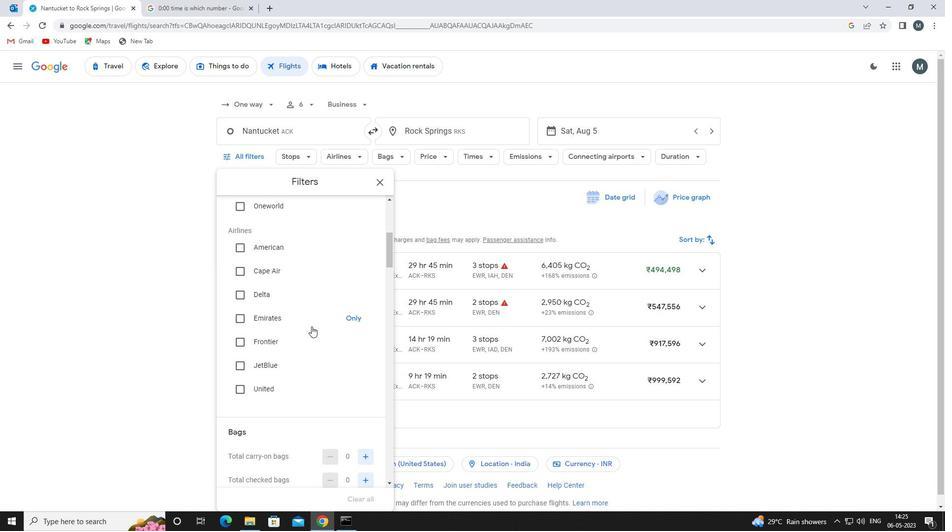 
Action: Mouse scrolled (311, 326) with delta (0, 0)
Screenshot: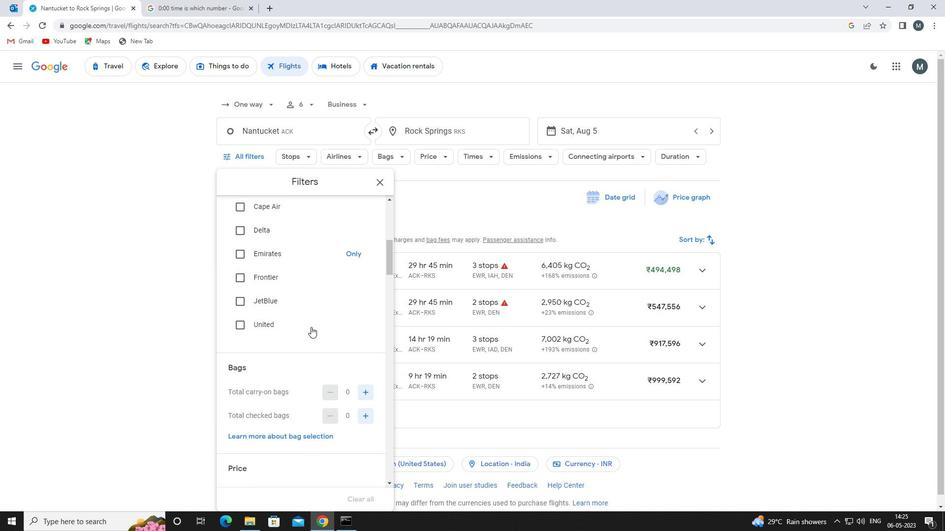 
Action: Mouse moved to (360, 336)
Screenshot: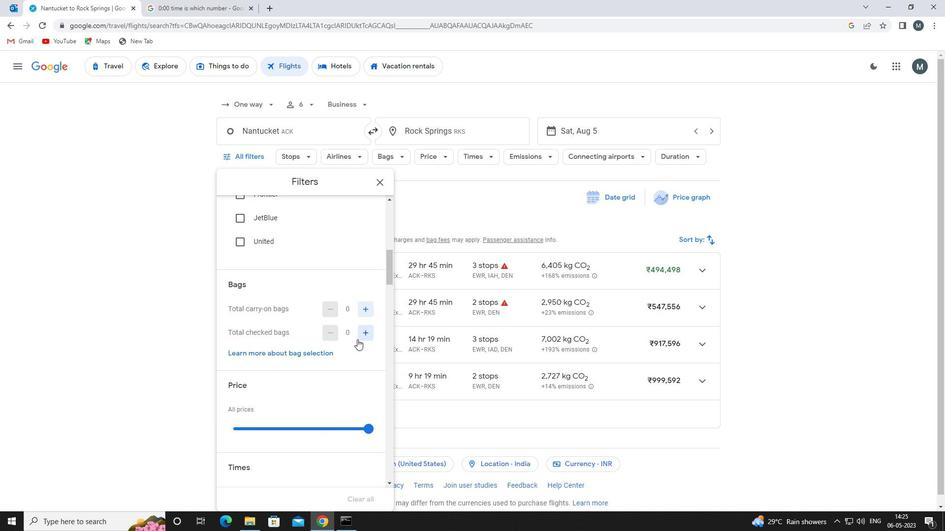
Action: Mouse pressed left at (360, 336)
Screenshot: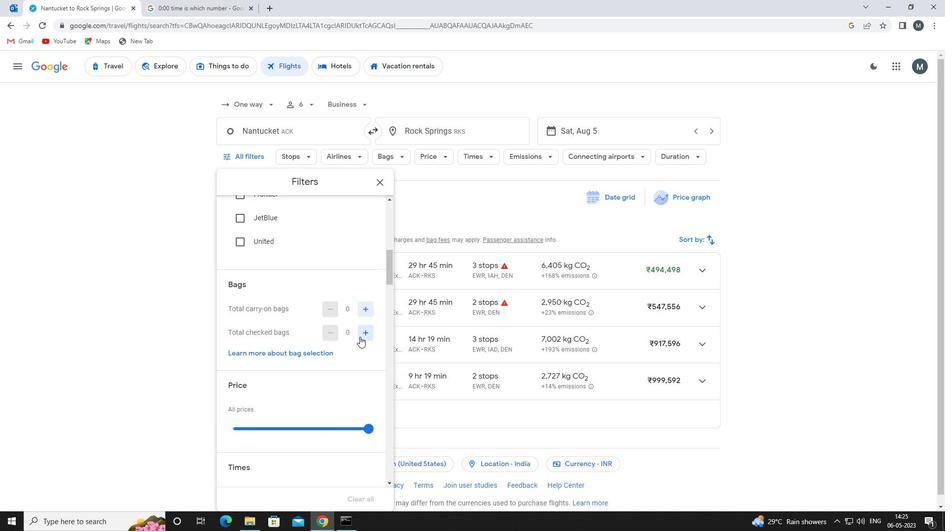 
Action: Mouse pressed left at (360, 336)
Screenshot: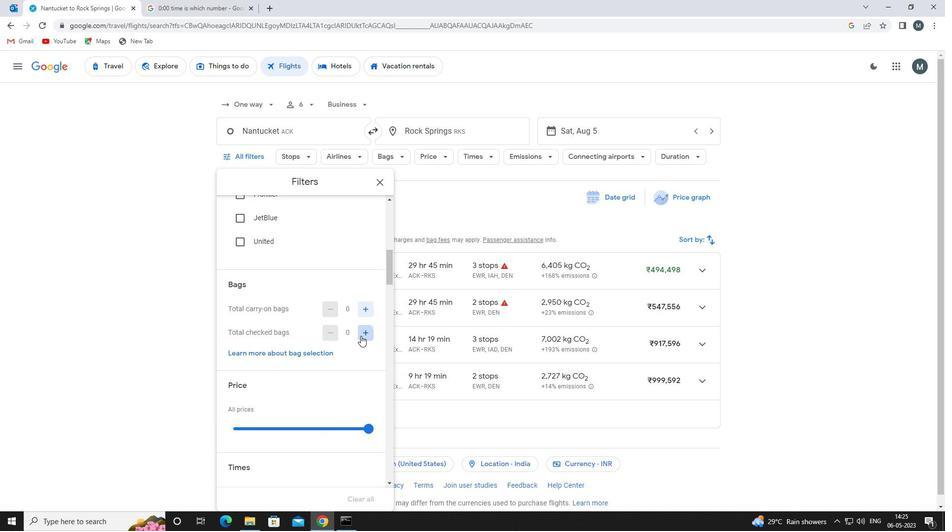 
Action: Mouse pressed left at (360, 336)
Screenshot: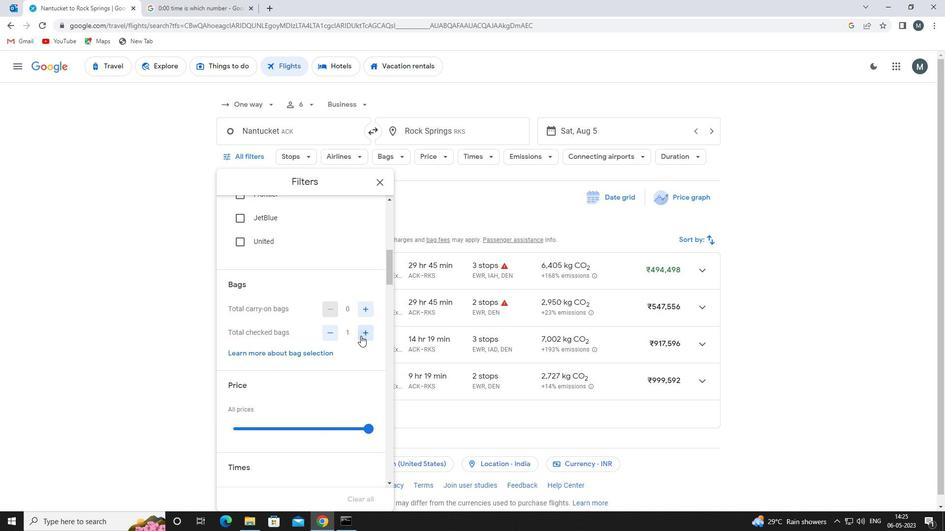 
Action: Mouse pressed left at (360, 336)
Screenshot: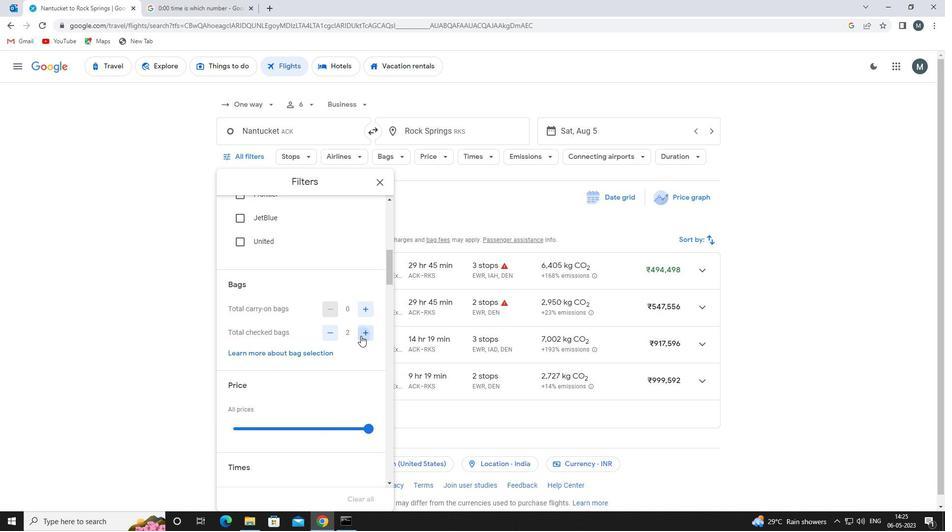
Action: Mouse moved to (300, 347)
Screenshot: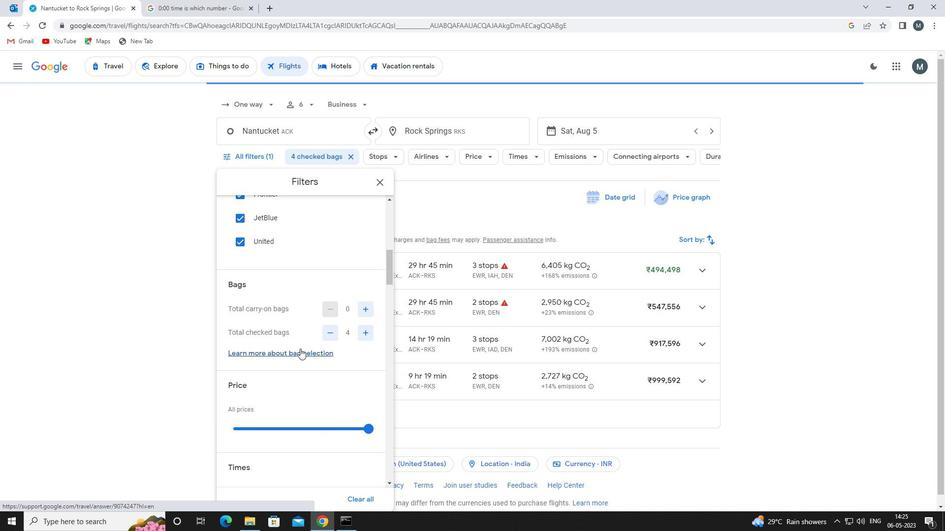 
Action: Mouse scrolled (300, 347) with delta (0, 0)
Screenshot: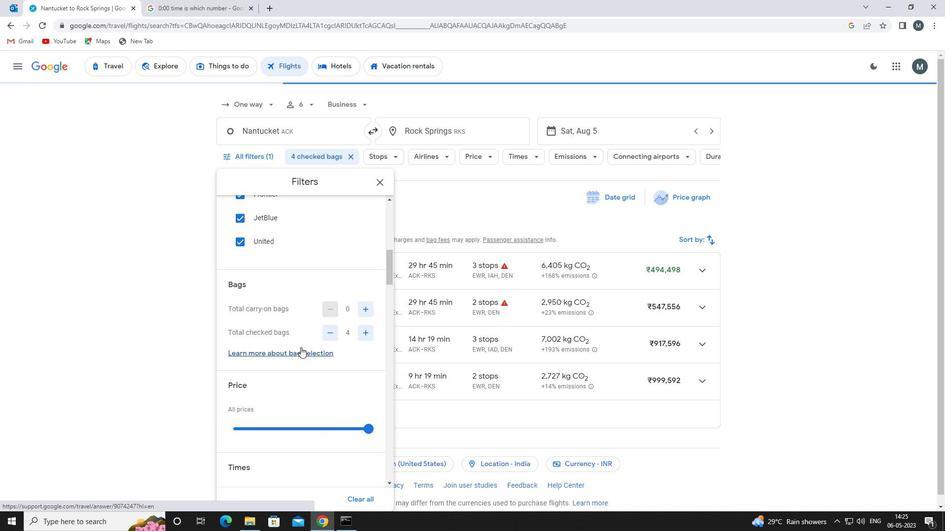 
Action: Mouse scrolled (300, 347) with delta (0, 0)
Screenshot: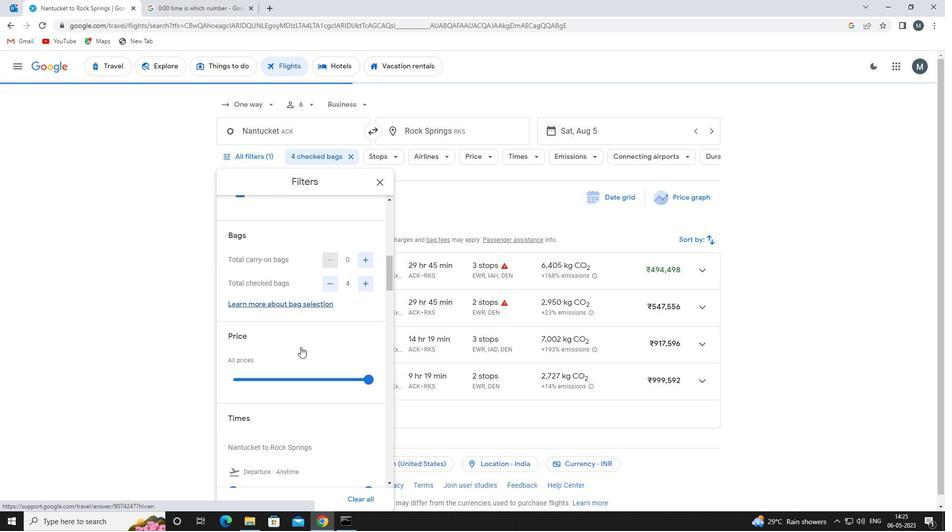 
Action: Mouse moved to (285, 332)
Screenshot: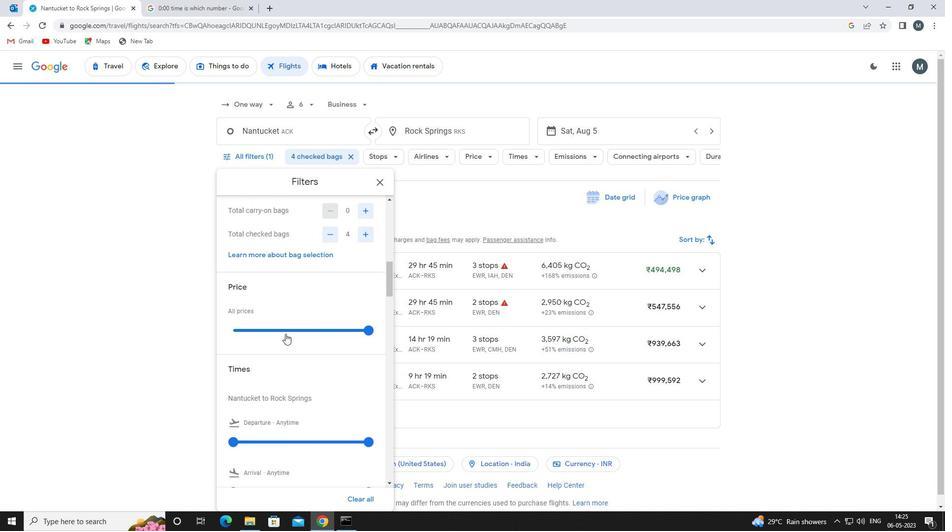 
Action: Mouse pressed left at (285, 332)
Screenshot: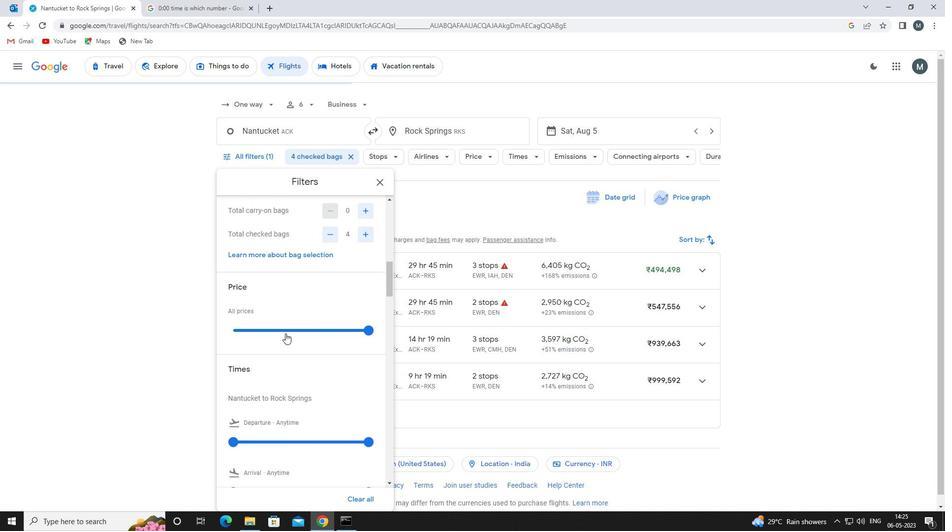 
Action: Mouse moved to (281, 331)
Screenshot: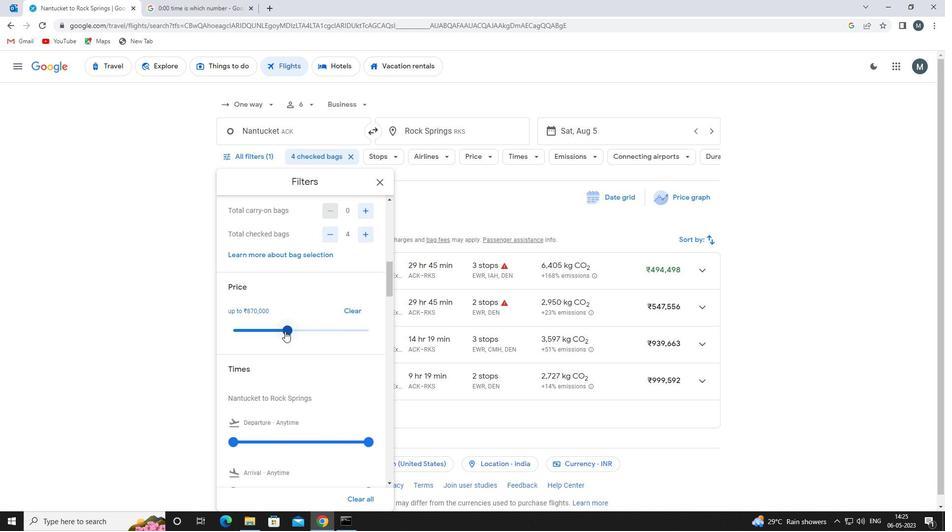 
Action: Mouse pressed left at (281, 331)
Screenshot: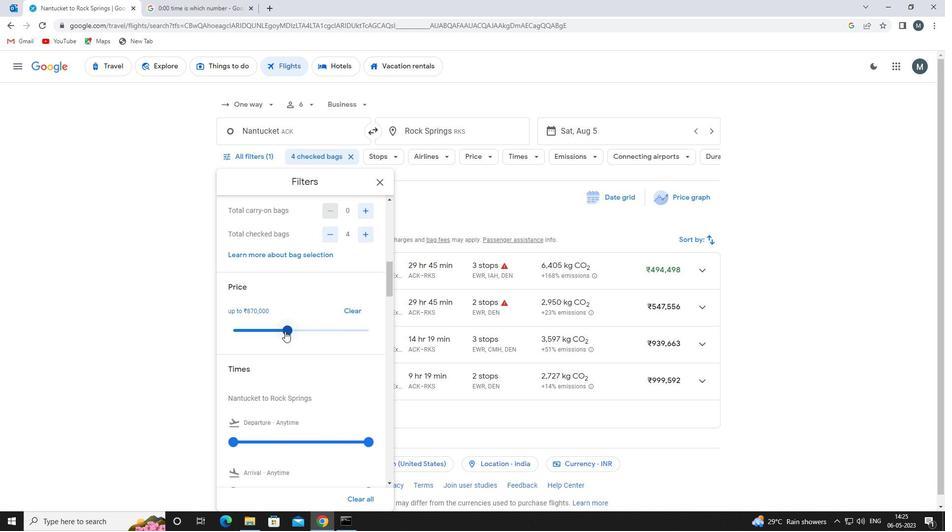 
Action: Mouse moved to (300, 331)
Screenshot: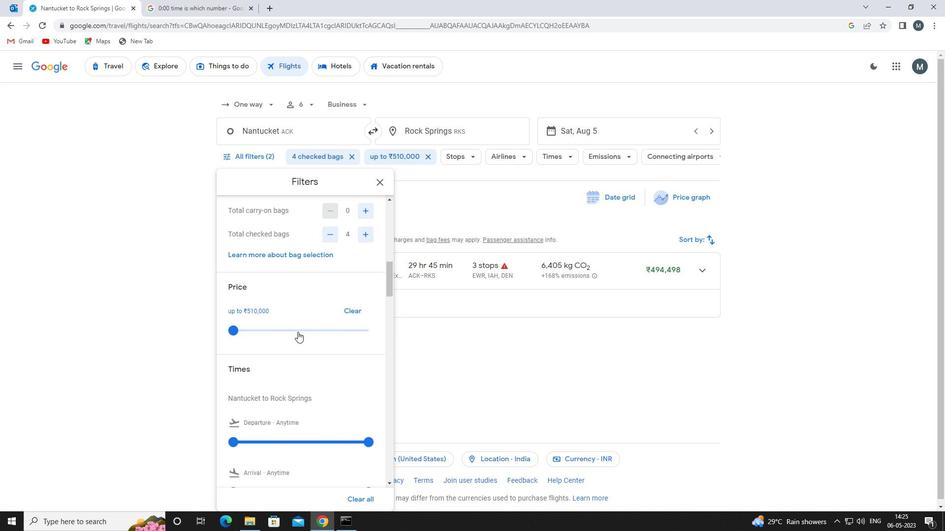 
Action: Mouse scrolled (300, 330) with delta (0, 0)
Screenshot: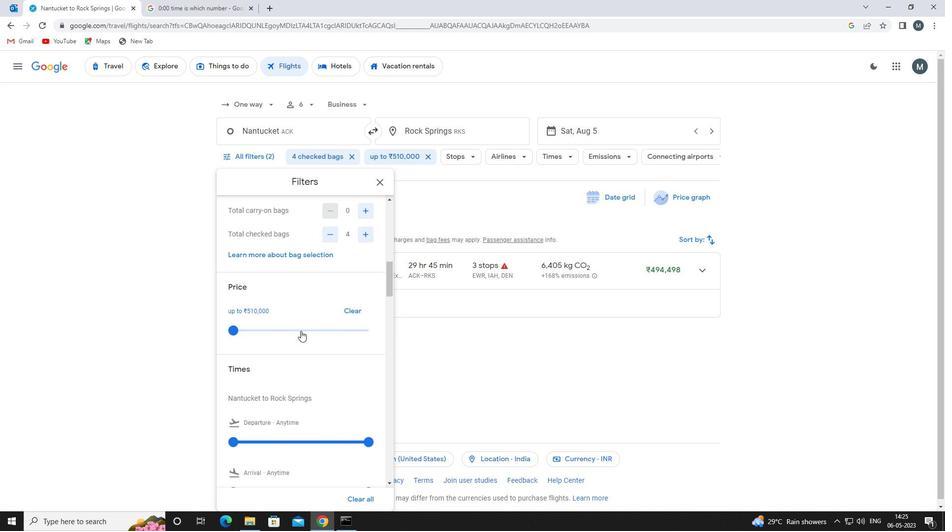 
Action: Mouse moved to (300, 331)
Screenshot: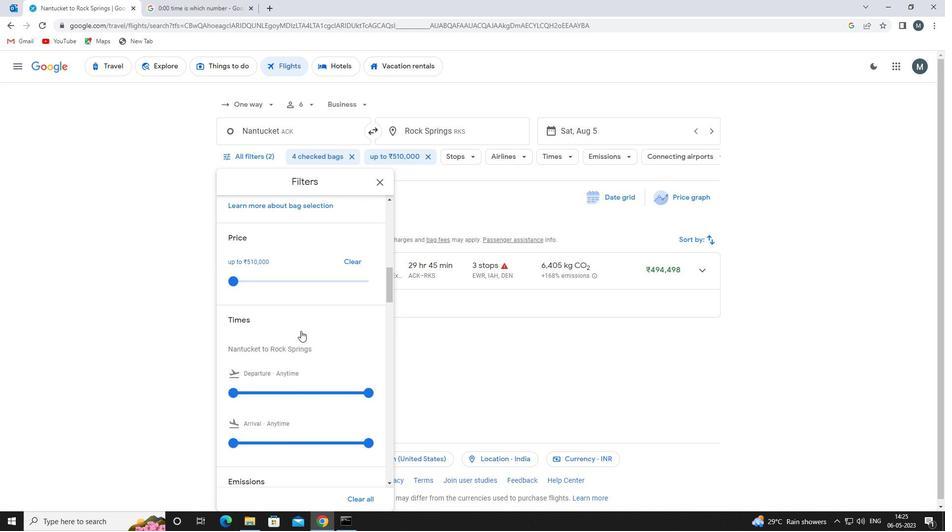 
Action: Mouse scrolled (300, 330) with delta (0, 0)
Screenshot: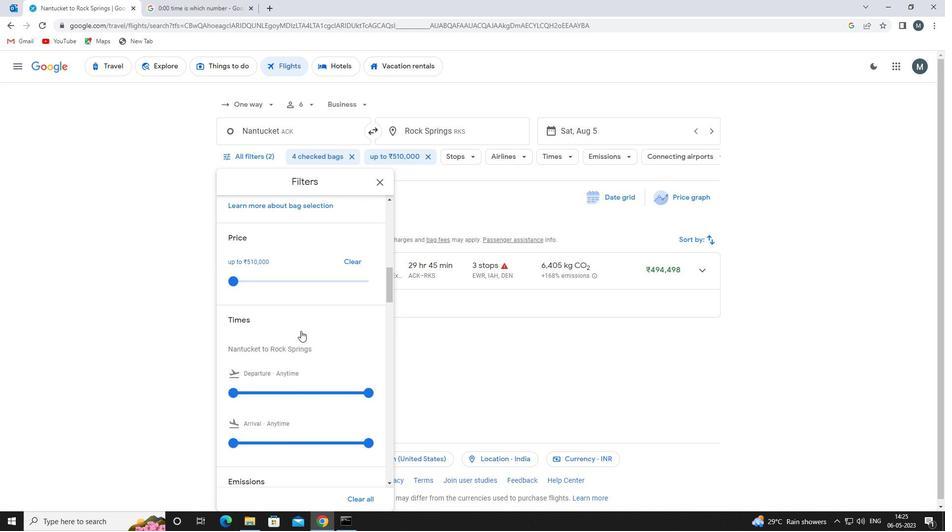 
Action: Mouse moved to (235, 340)
Screenshot: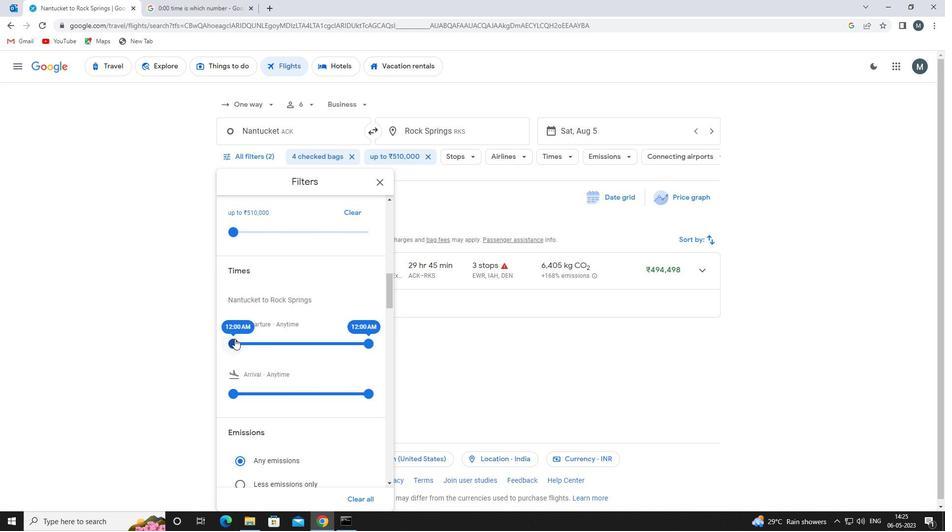 
Action: Mouse pressed left at (235, 340)
Screenshot: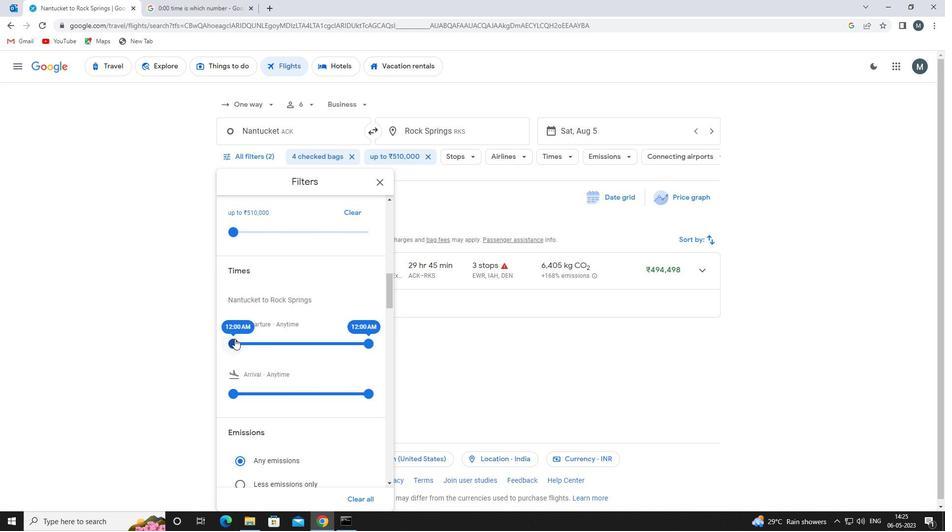 
Action: Mouse moved to (366, 341)
Screenshot: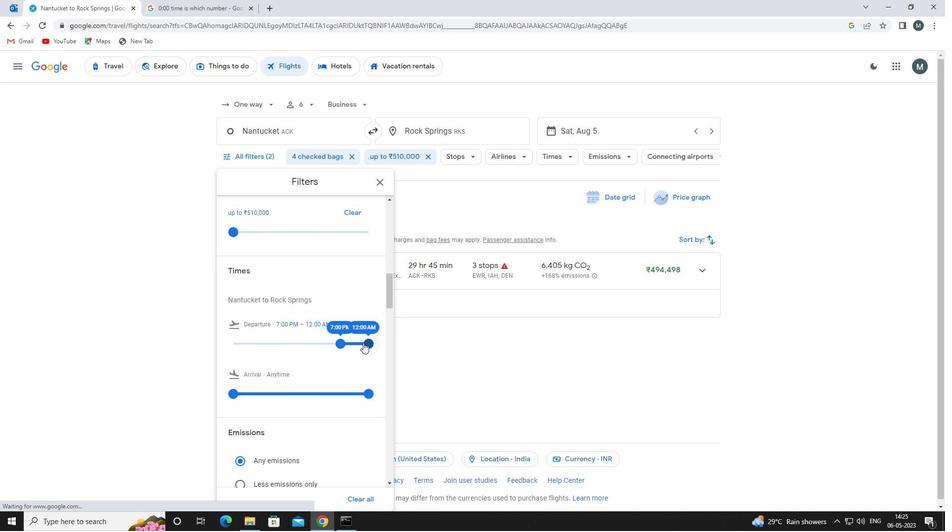 
Action: Mouse pressed left at (366, 341)
Screenshot: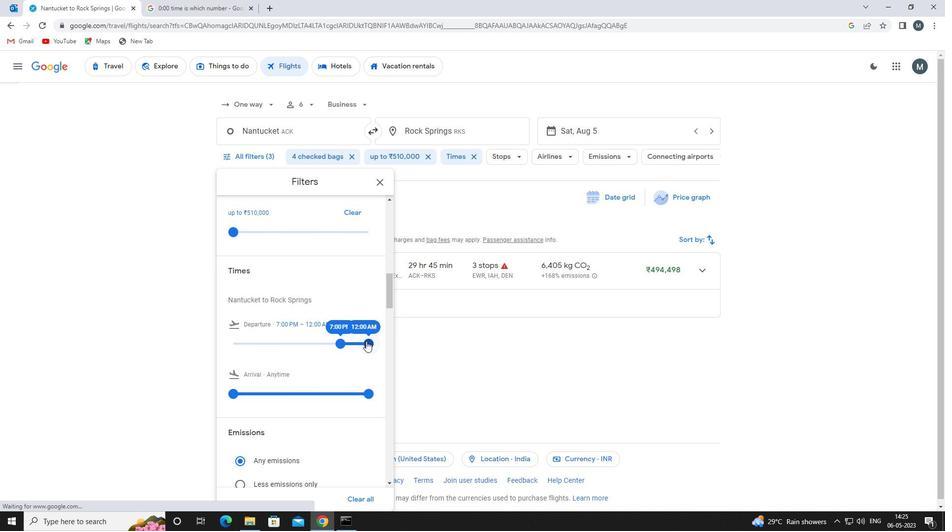 
Action: Mouse moved to (337, 335)
Screenshot: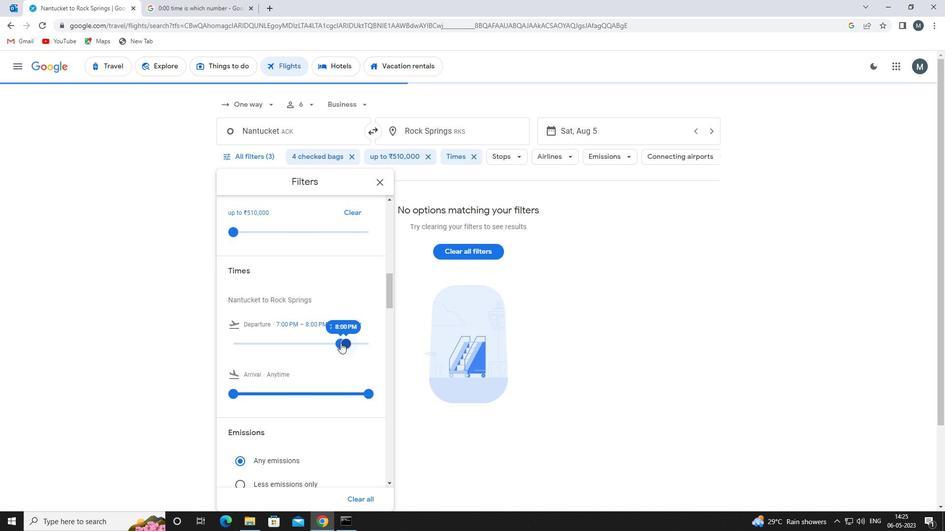 
Action: Mouse scrolled (337, 334) with delta (0, 0)
Screenshot: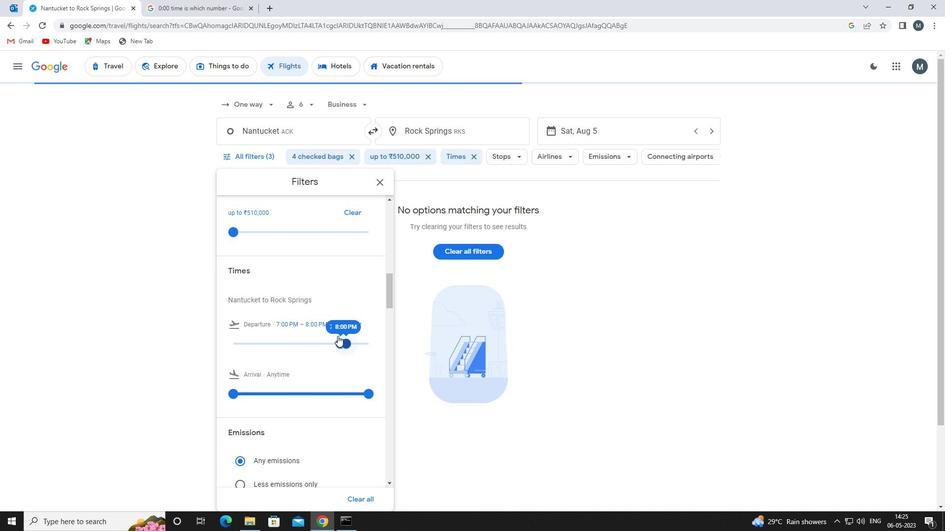 
Action: Mouse moved to (378, 185)
Screenshot: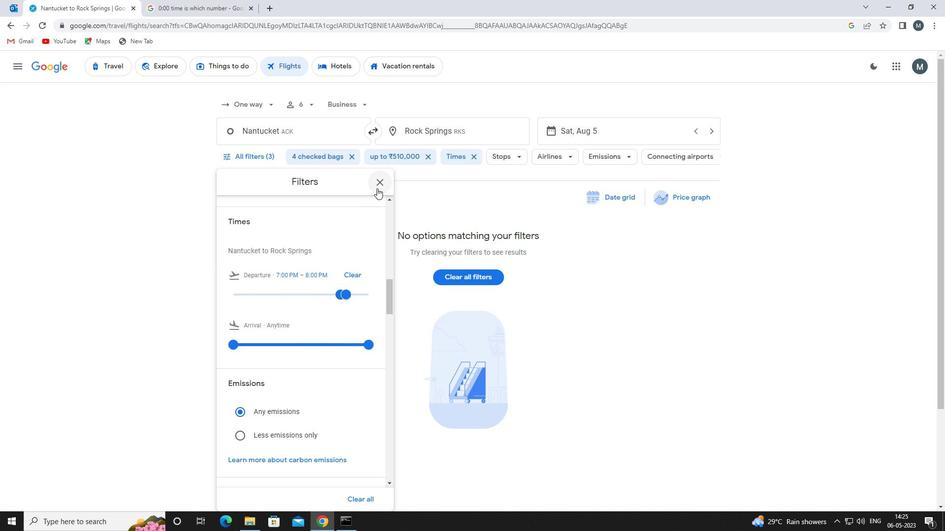 
Action: Mouse pressed left at (378, 185)
Screenshot: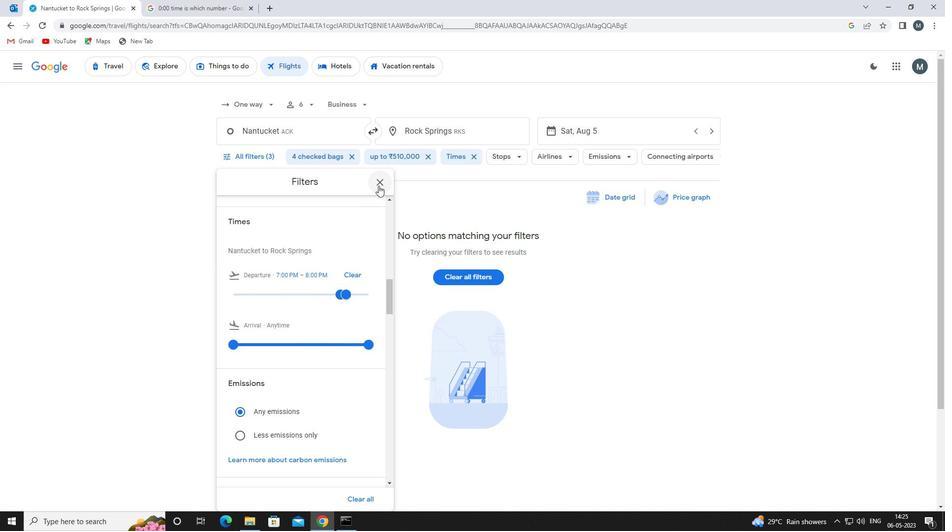 
